 Task: Add an event with the title Second Lunch and Learn: Effective Email Marketing Strategies, date '2024/05/05', time 7:30 AM to 9:30 AMand add a description: Throughout the retreat, teams will engage in a variety of problem-solving activities that are designed to challenge their critical thinking, decision-making, and collaboration skills. These activities will be carefully curated to promote teamwork, innovation, and a growth mindset.Select event color  Banana . Add location for the event as: Ankara, Turkey, logged in from the account softage.8@softage.netand send the event invitation to softage.2@softage.net and softage.3@softage.net. Set a reminder for the event Every weekday(Monday to Friday)
Action: Mouse pressed left at (91, 118)
Screenshot: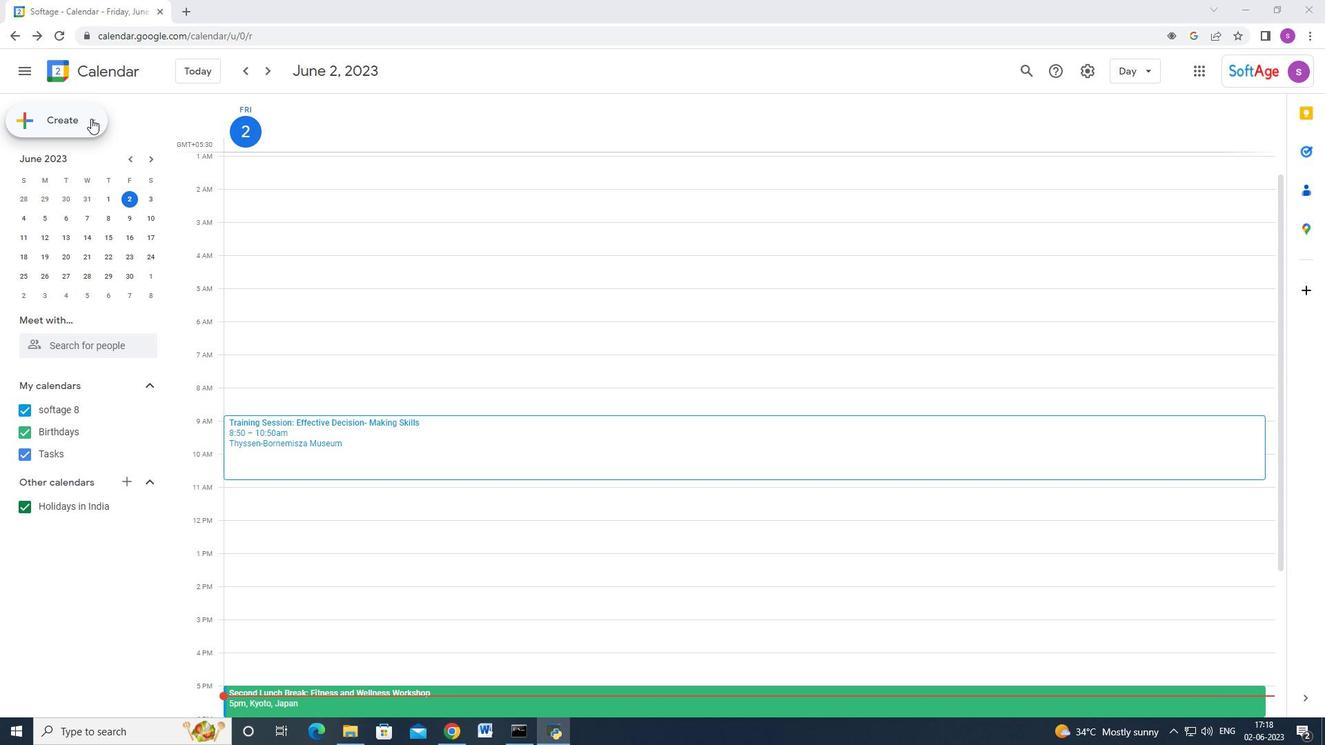 
Action: Mouse moved to (73, 151)
Screenshot: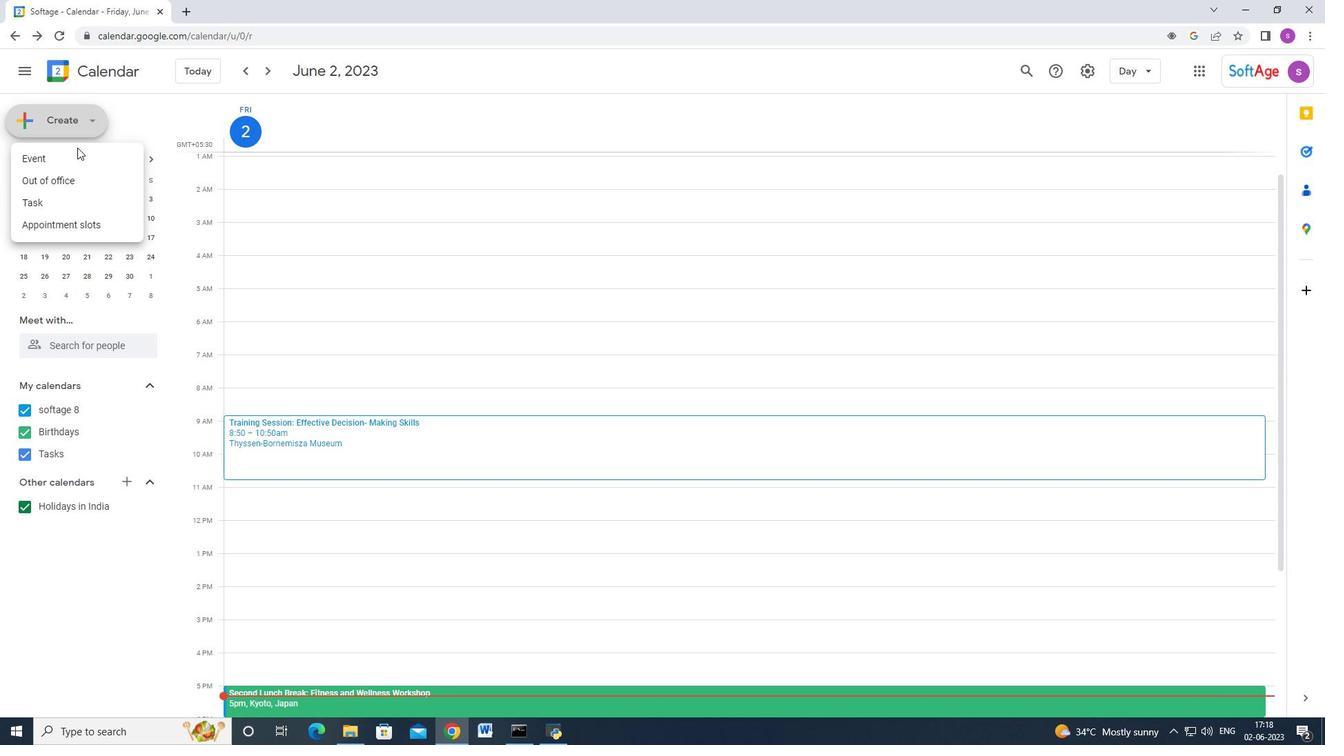 
Action: Mouse pressed left at (73, 151)
Screenshot: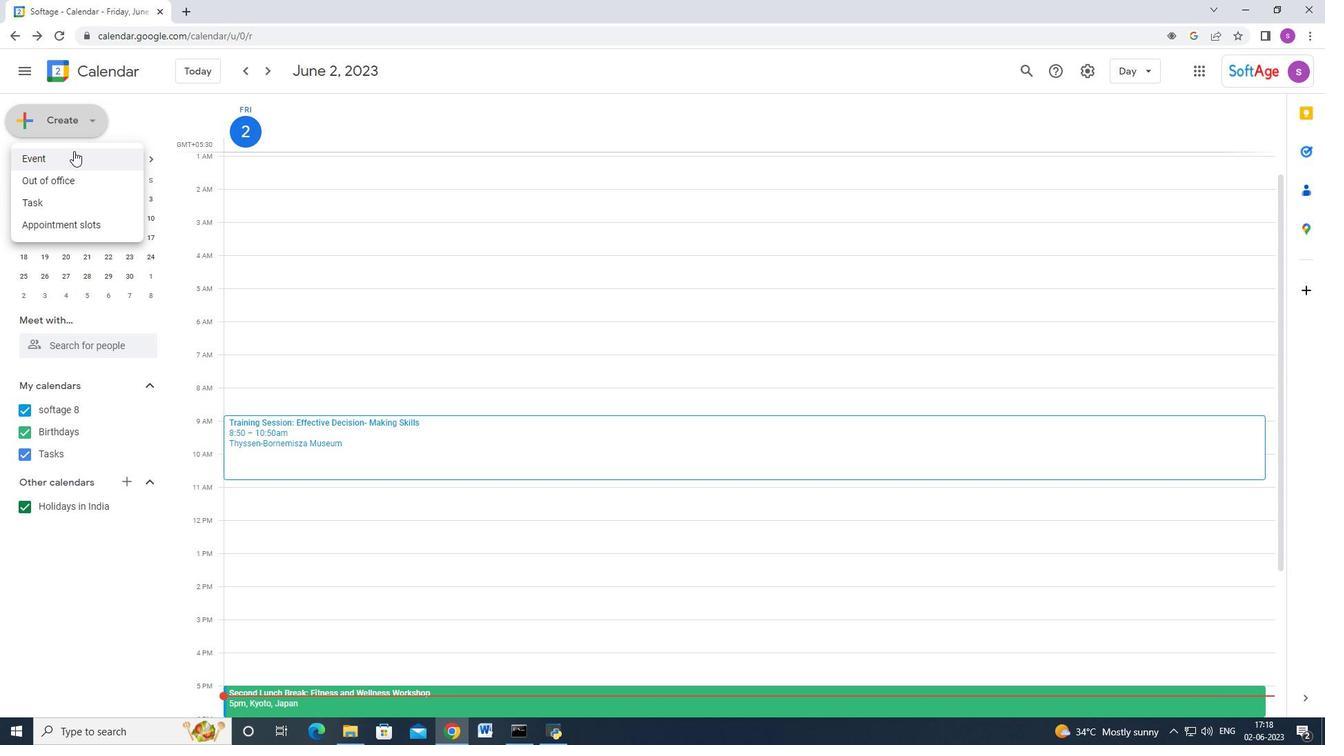 
Action: Mouse moved to (703, 398)
Screenshot: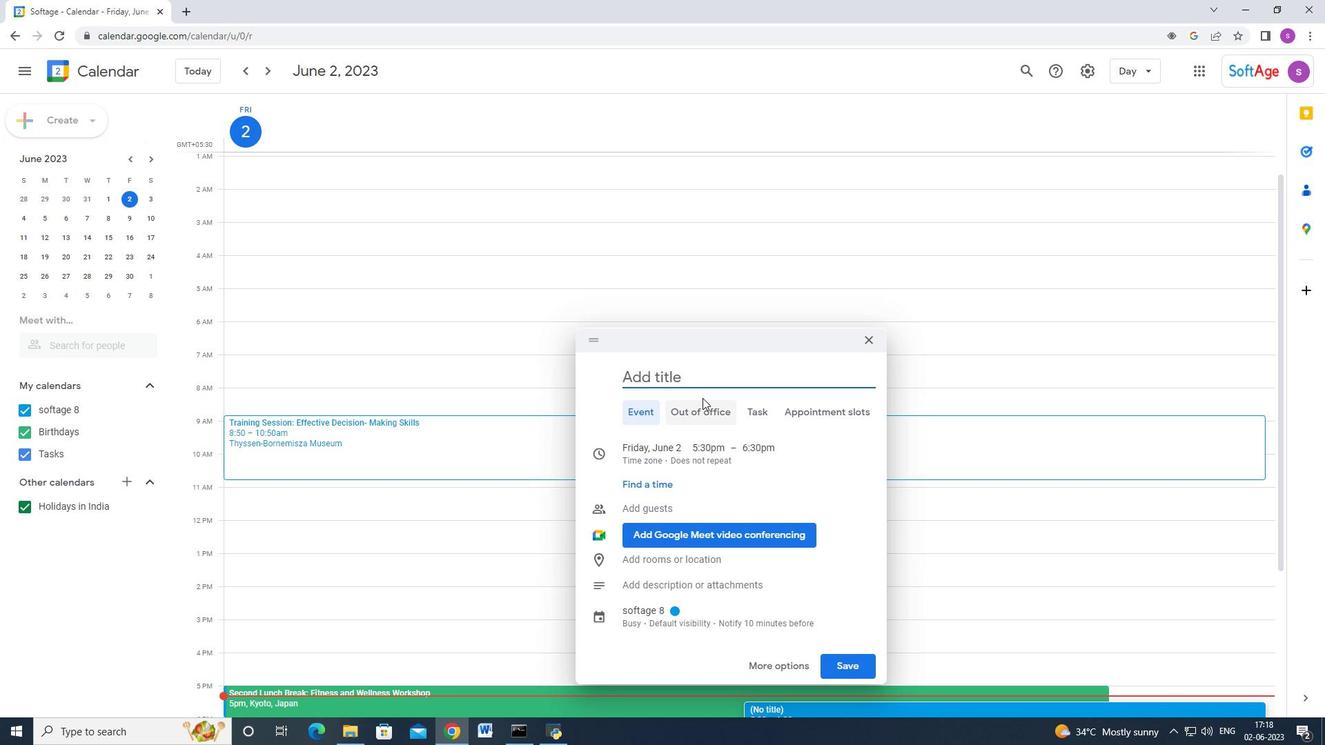 
Action: Key pressed <Key.shift_r>Second<Key.space><Key.shift>Lunch<Key.space>and<Key.space><Key.shift>Learn<Key.space><Key.shift><Key.backspace><Key.shift>:<Key.space><Key.shift_r>Effective<Key.space><Key.shift_r>Email<Key.space><Key.shift>Marketing<Key.space>s<Key.backspace><Key.shift_r>Strategies
Screenshot: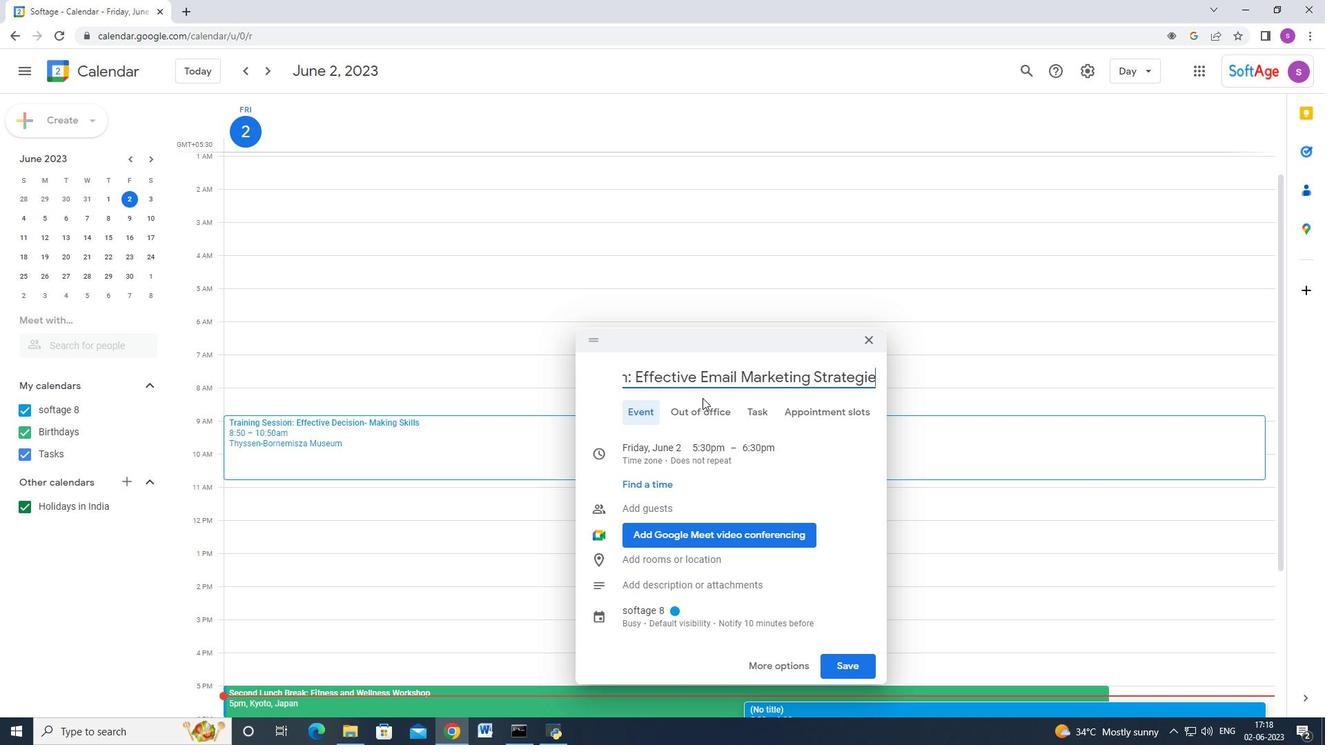 
Action: Mouse moved to (779, 669)
Screenshot: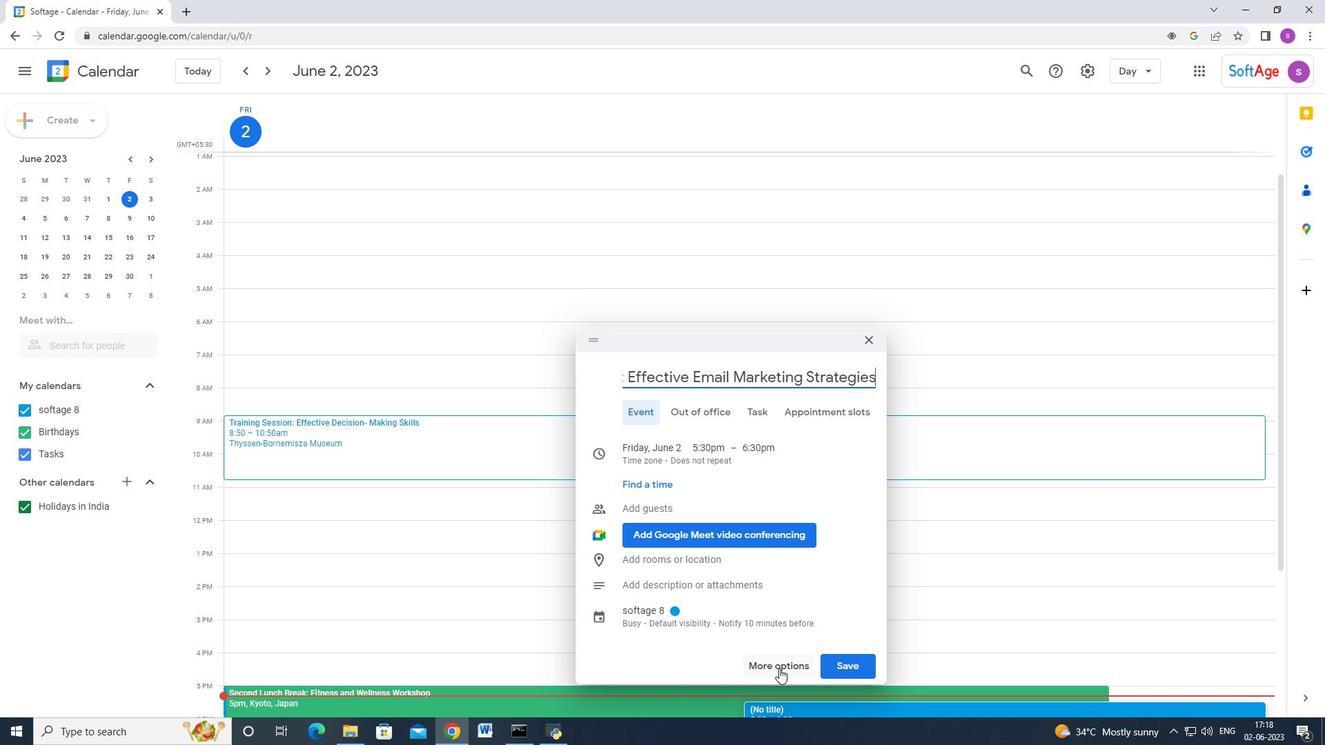 
Action: Mouse pressed left at (779, 669)
Screenshot: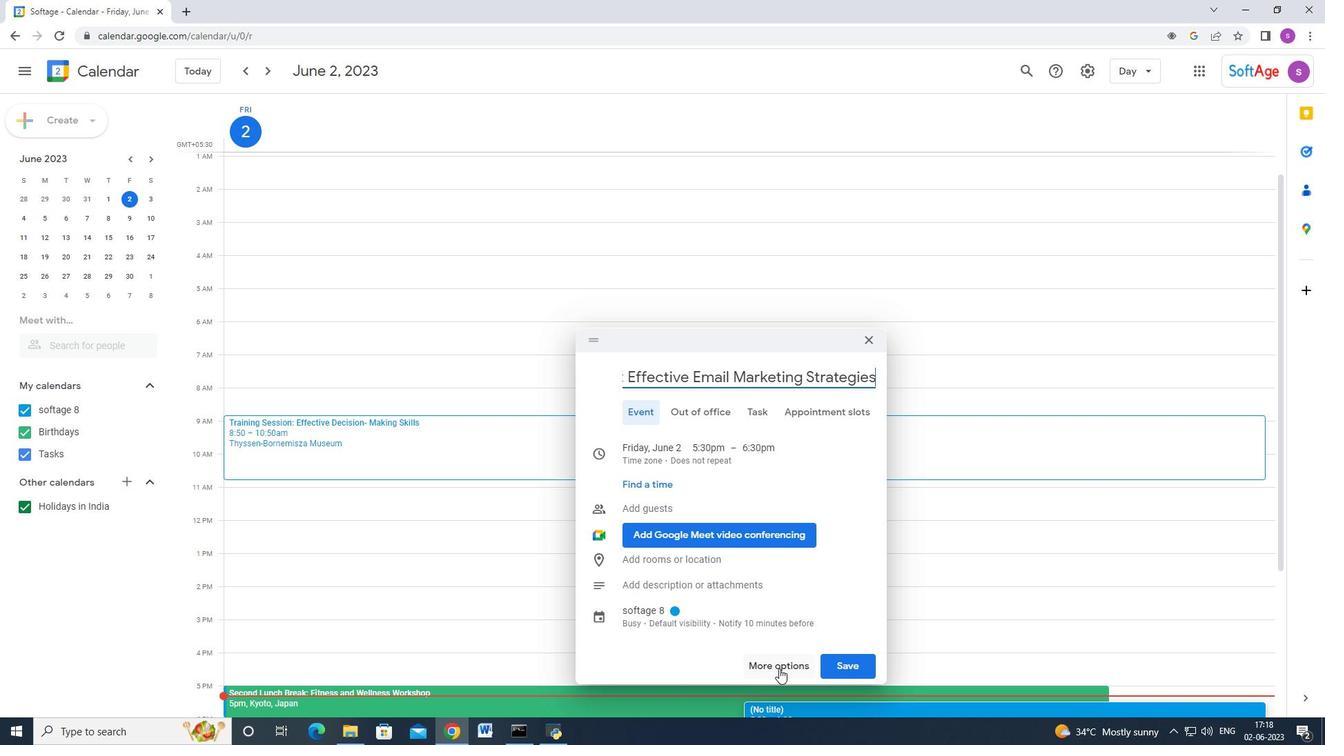 
Action: Mouse moved to (95, 125)
Screenshot: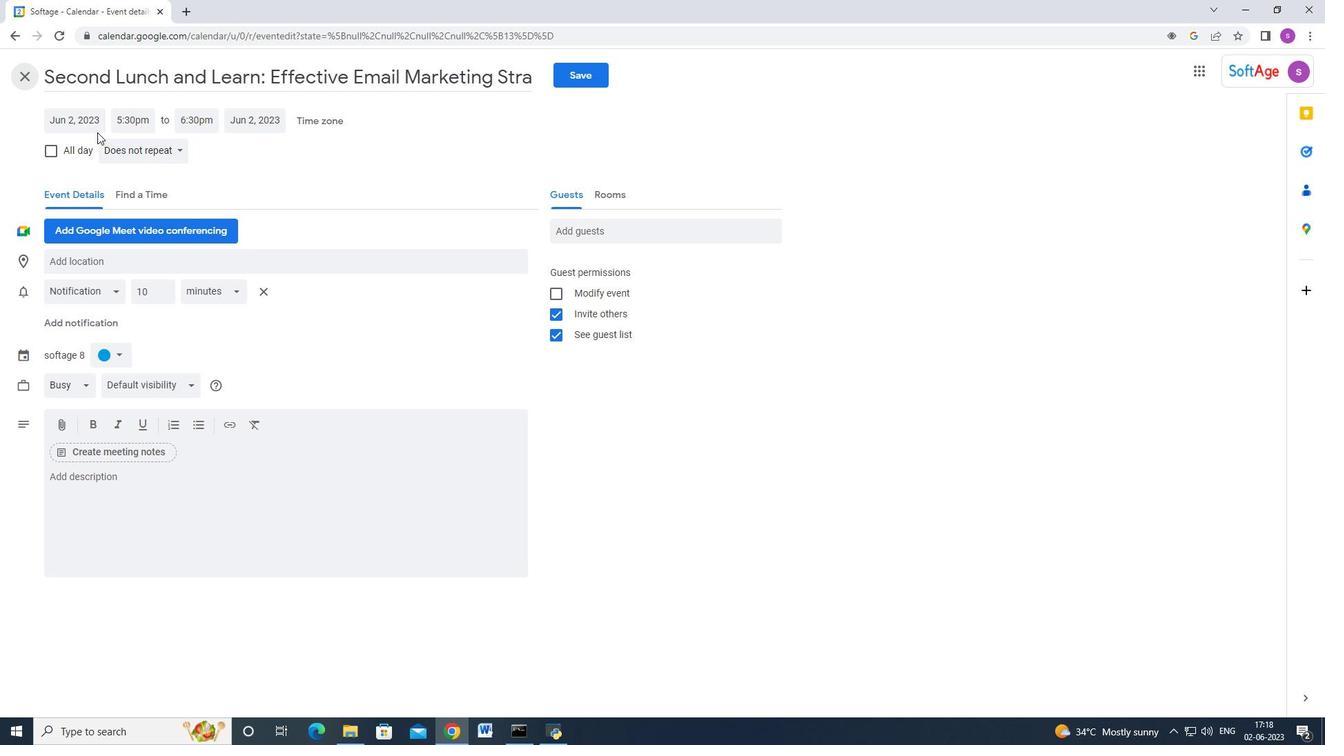 
Action: Mouse pressed left at (95, 125)
Screenshot: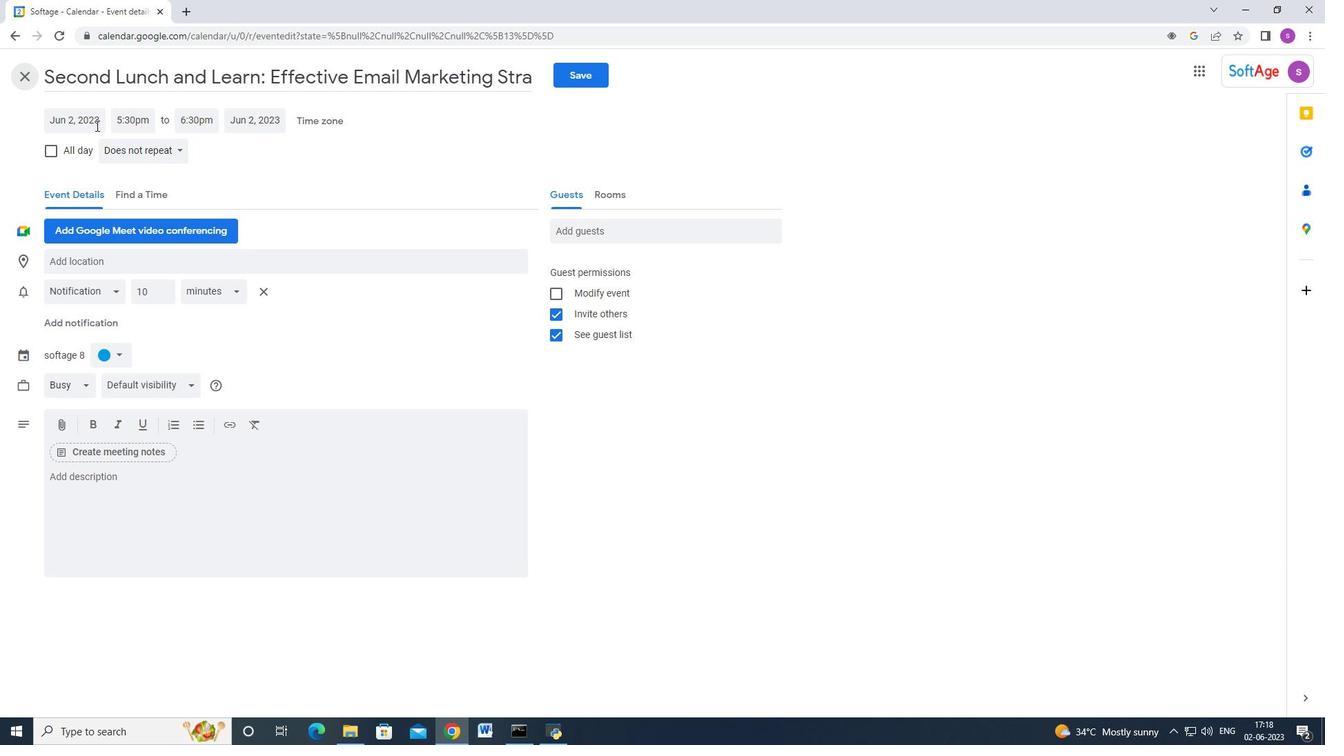 
Action: Mouse pressed left at (95, 125)
Screenshot: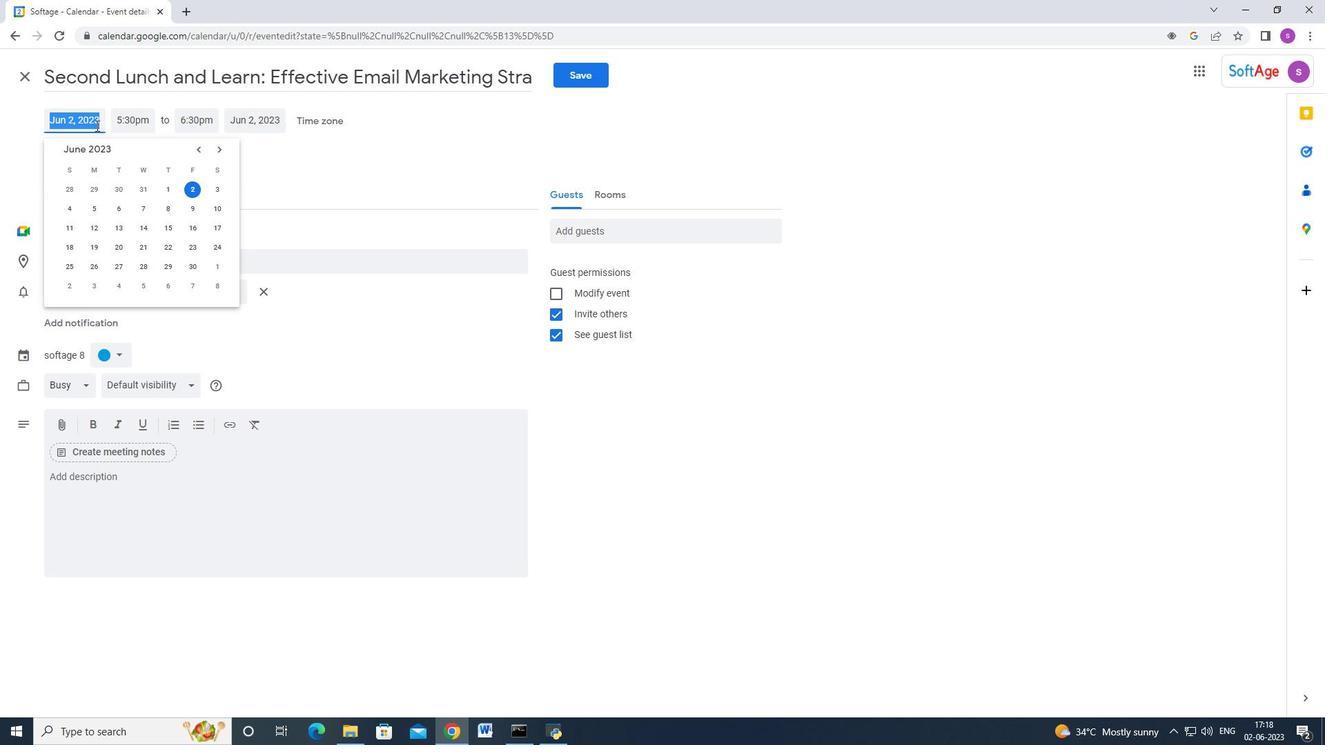 
Action: Mouse moved to (218, 148)
Screenshot: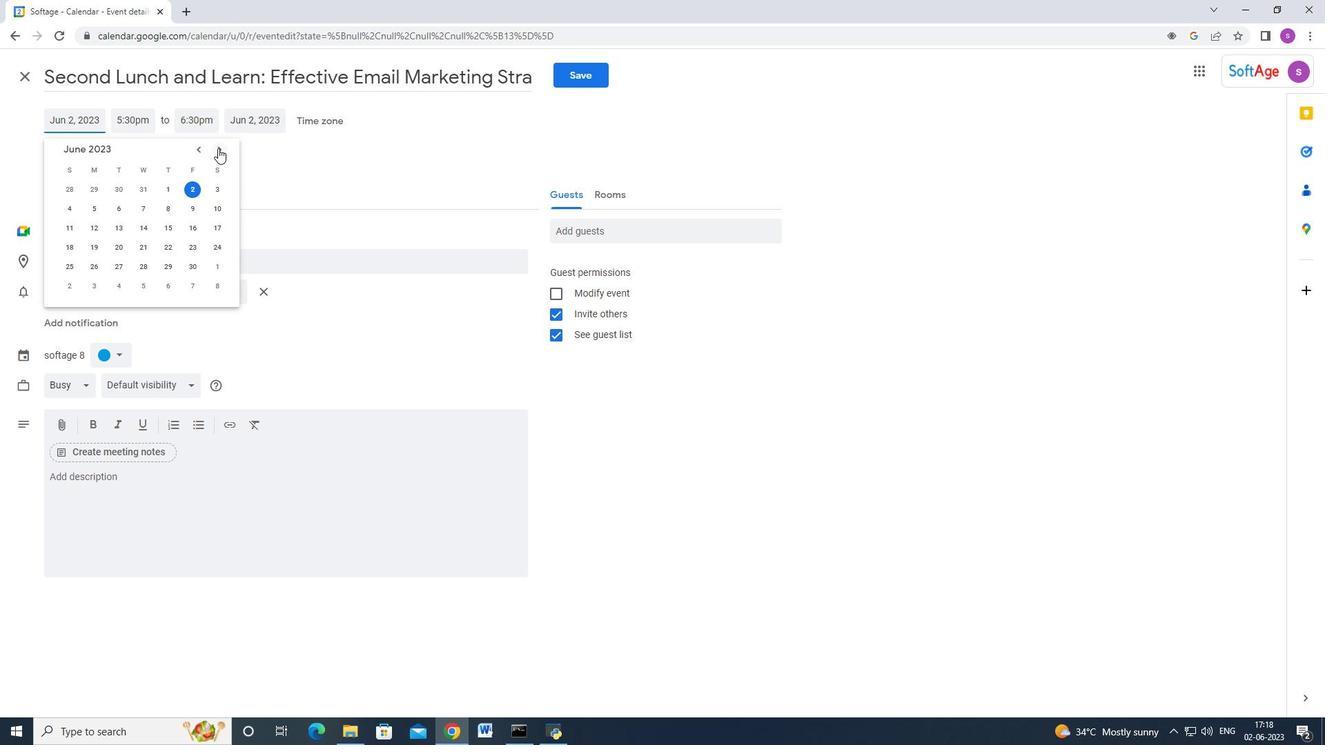 
Action: Mouse pressed left at (218, 148)
Screenshot: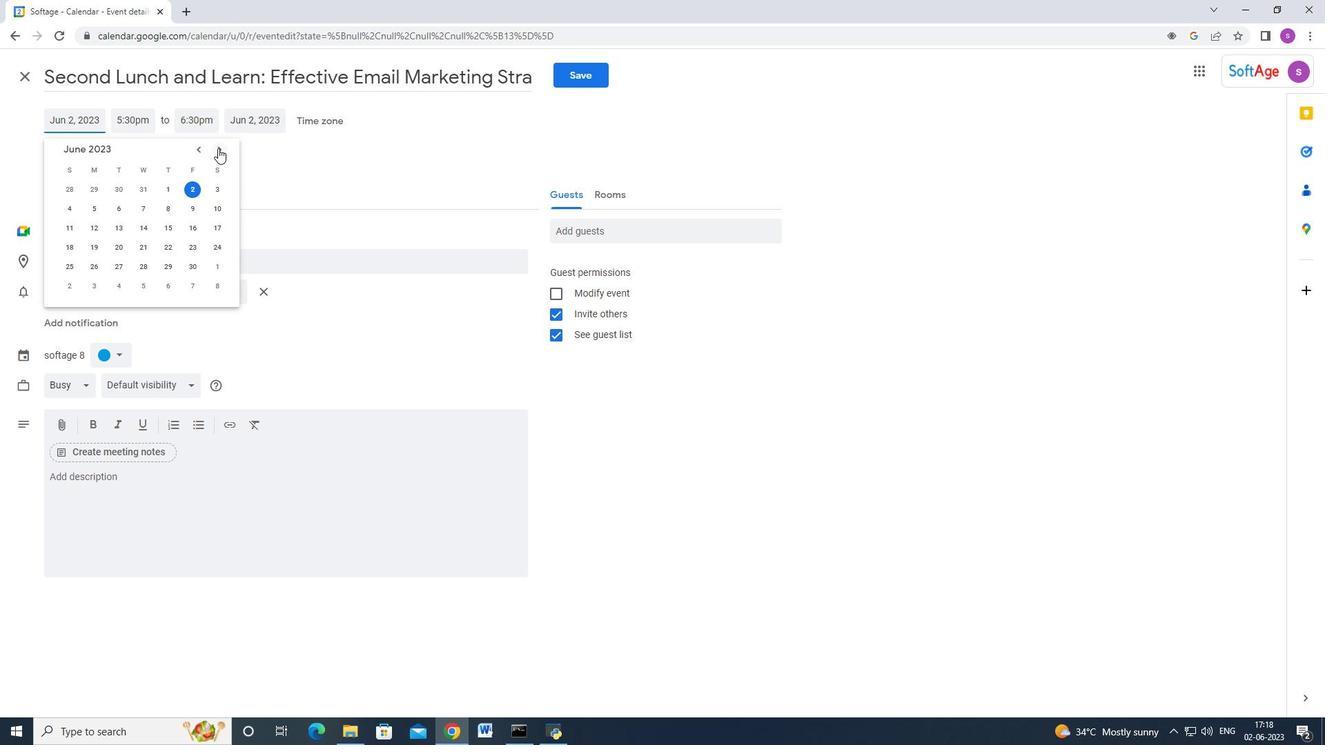
Action: Mouse pressed left at (218, 148)
Screenshot: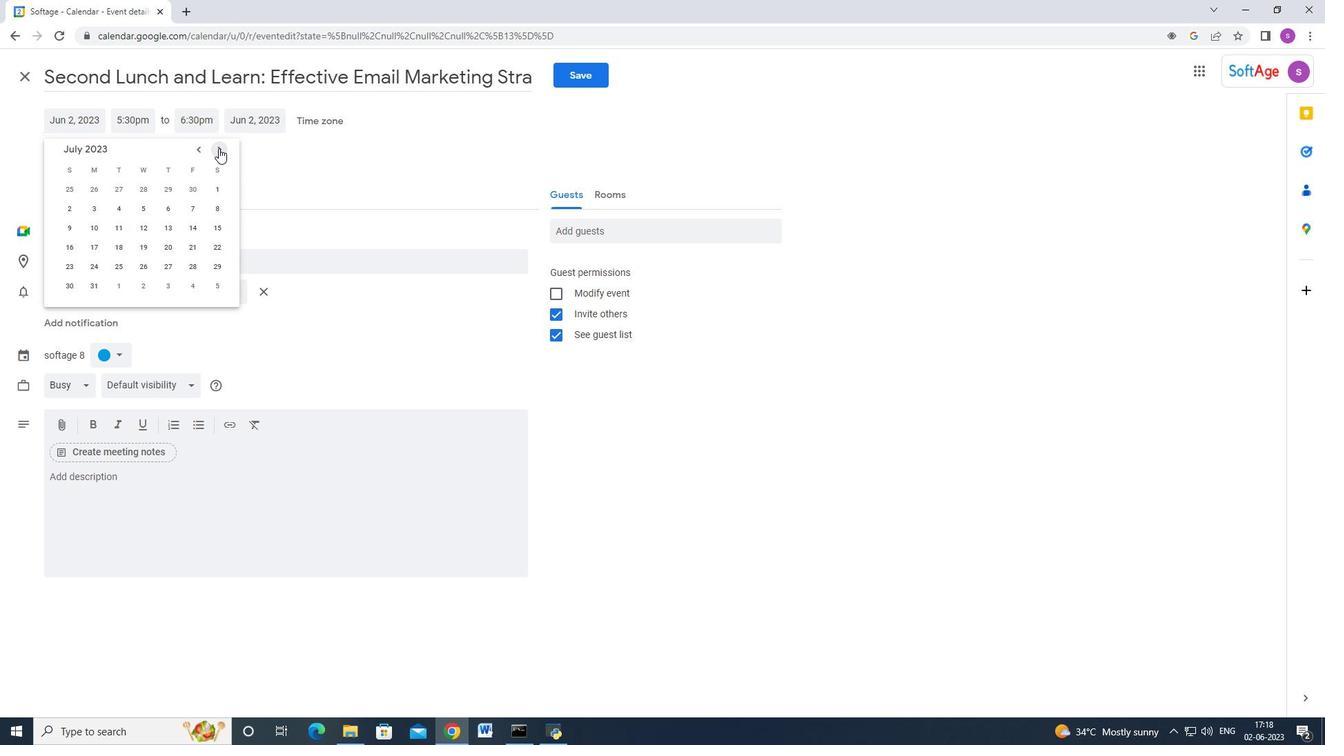 
Action: Mouse moved to (219, 148)
Screenshot: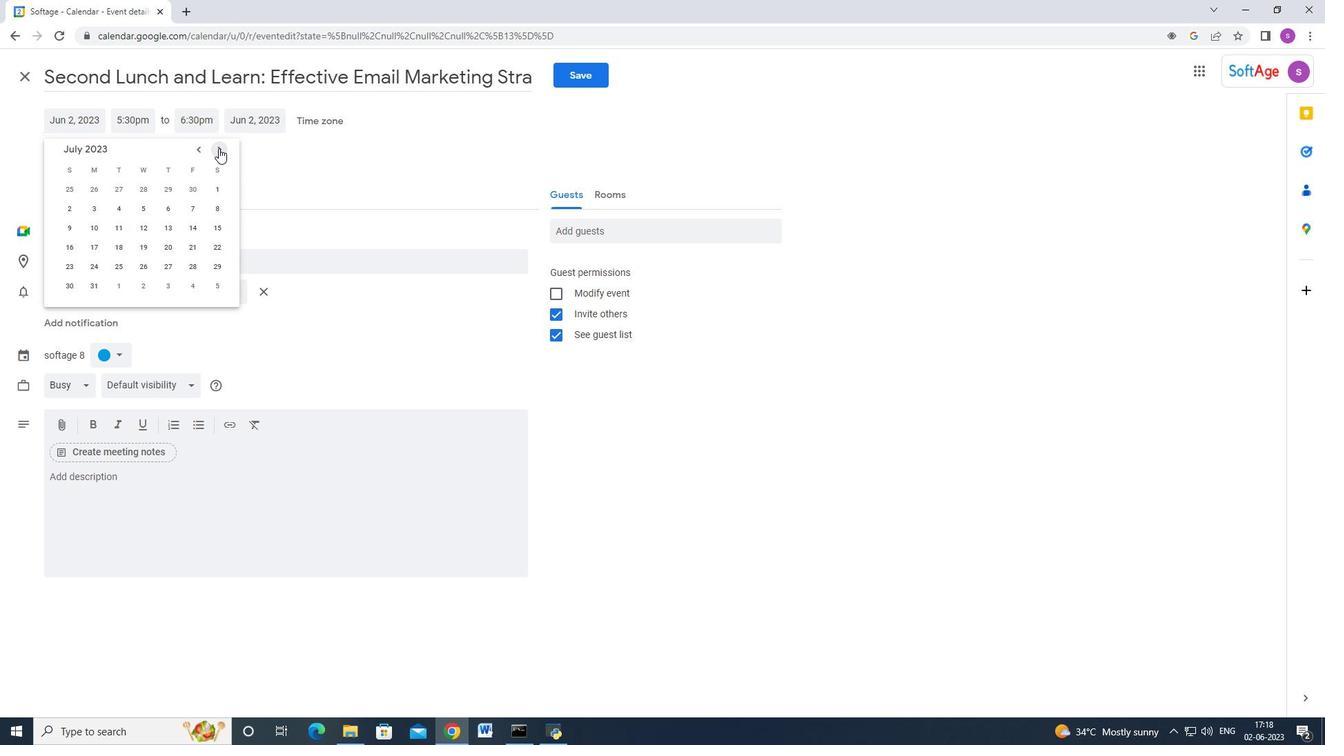 
Action: Mouse pressed left at (219, 148)
Screenshot: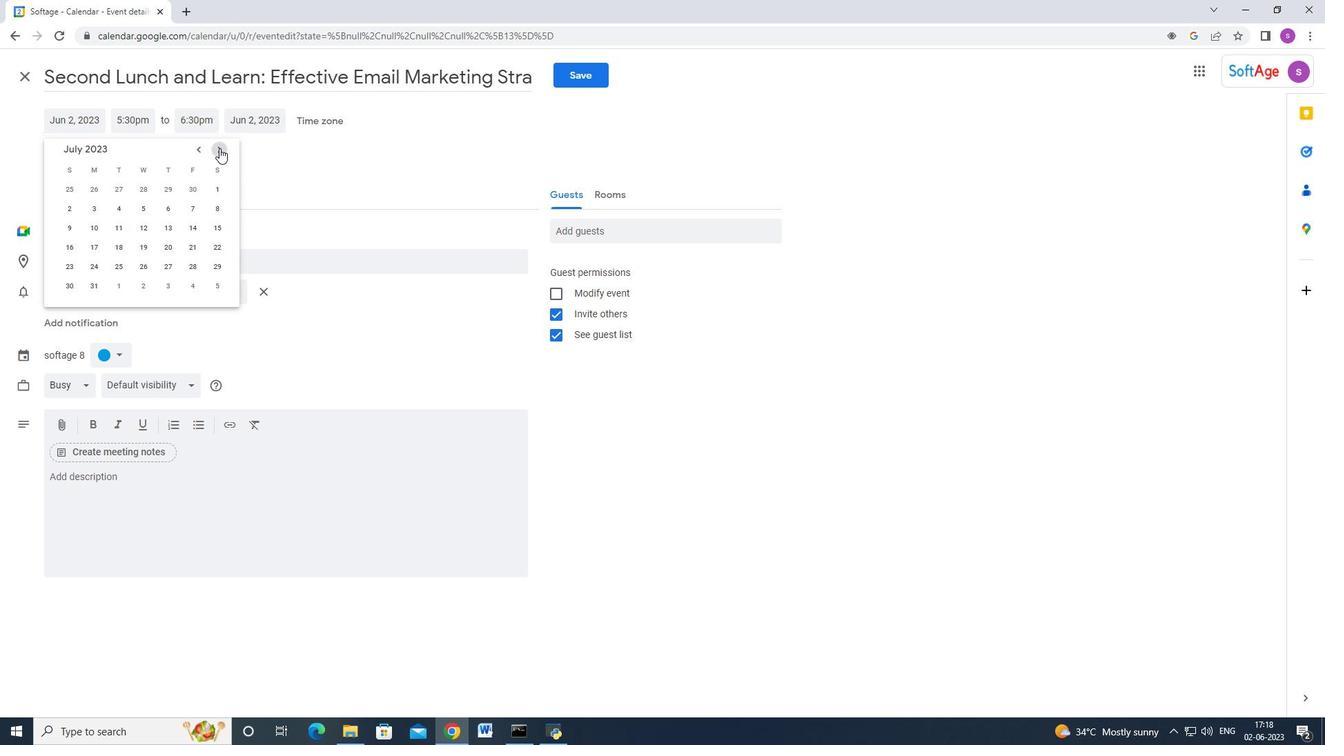 
Action: Mouse pressed left at (219, 148)
Screenshot: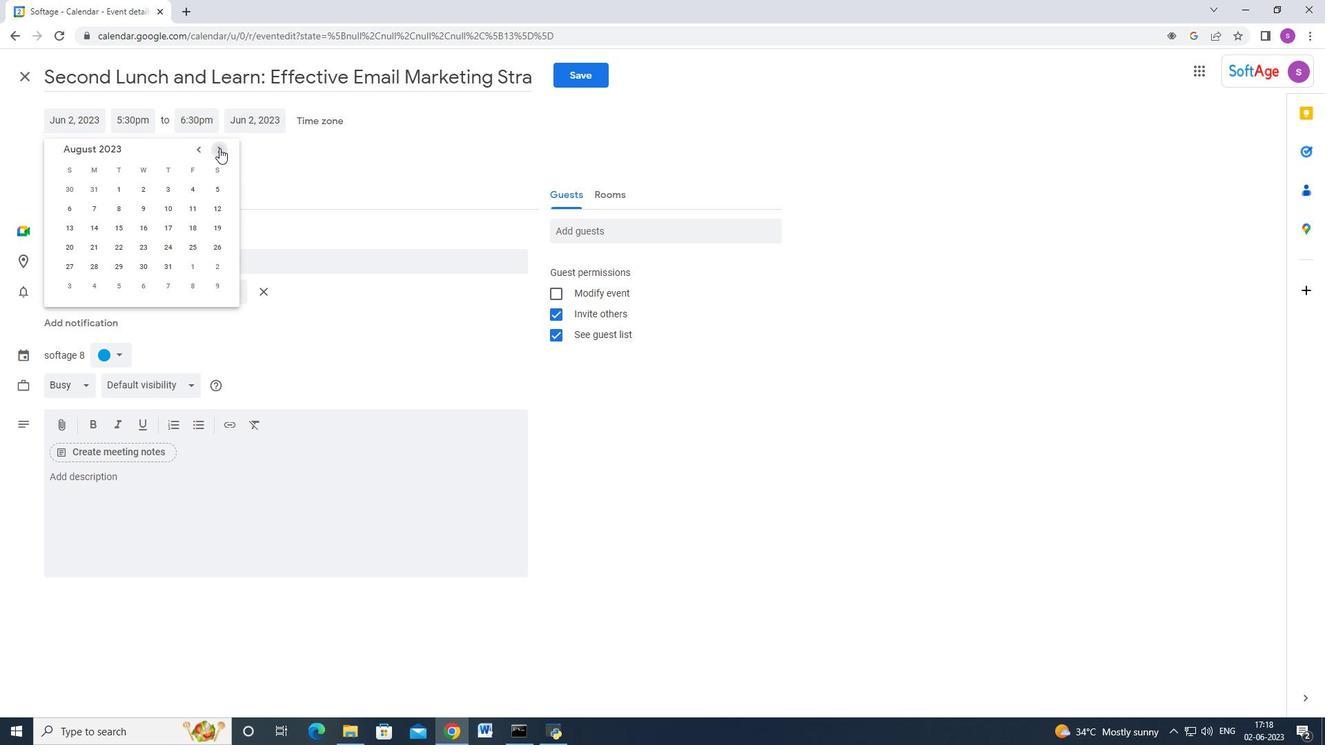 
Action: Mouse pressed left at (219, 148)
Screenshot: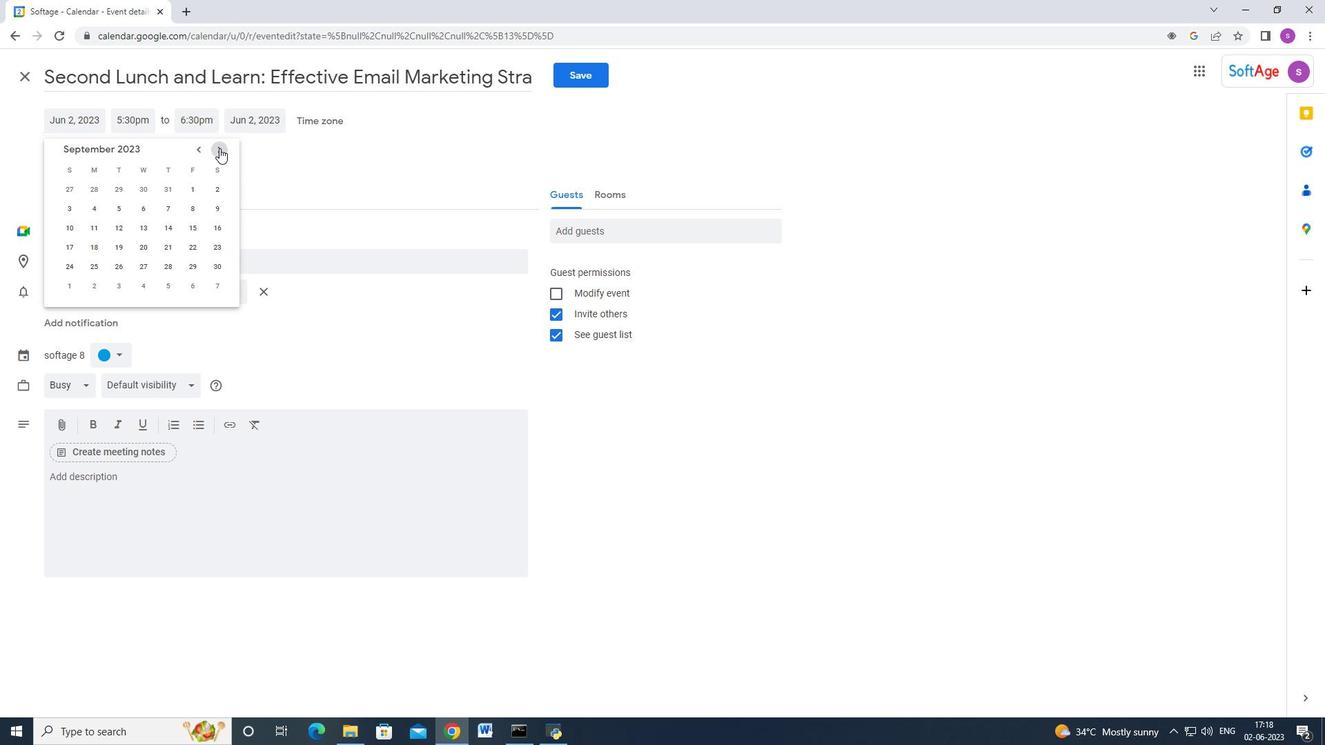 
Action: Mouse pressed left at (219, 148)
Screenshot: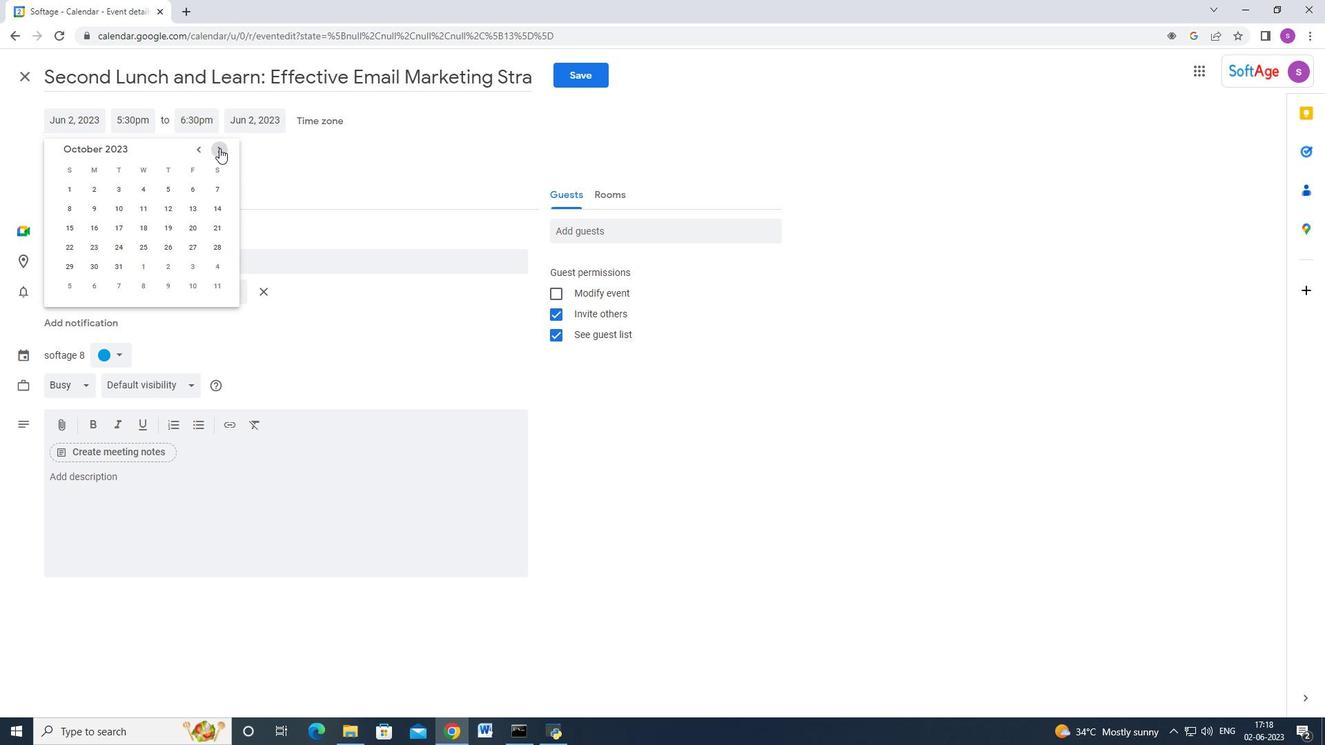 
Action: Mouse pressed left at (219, 148)
Screenshot: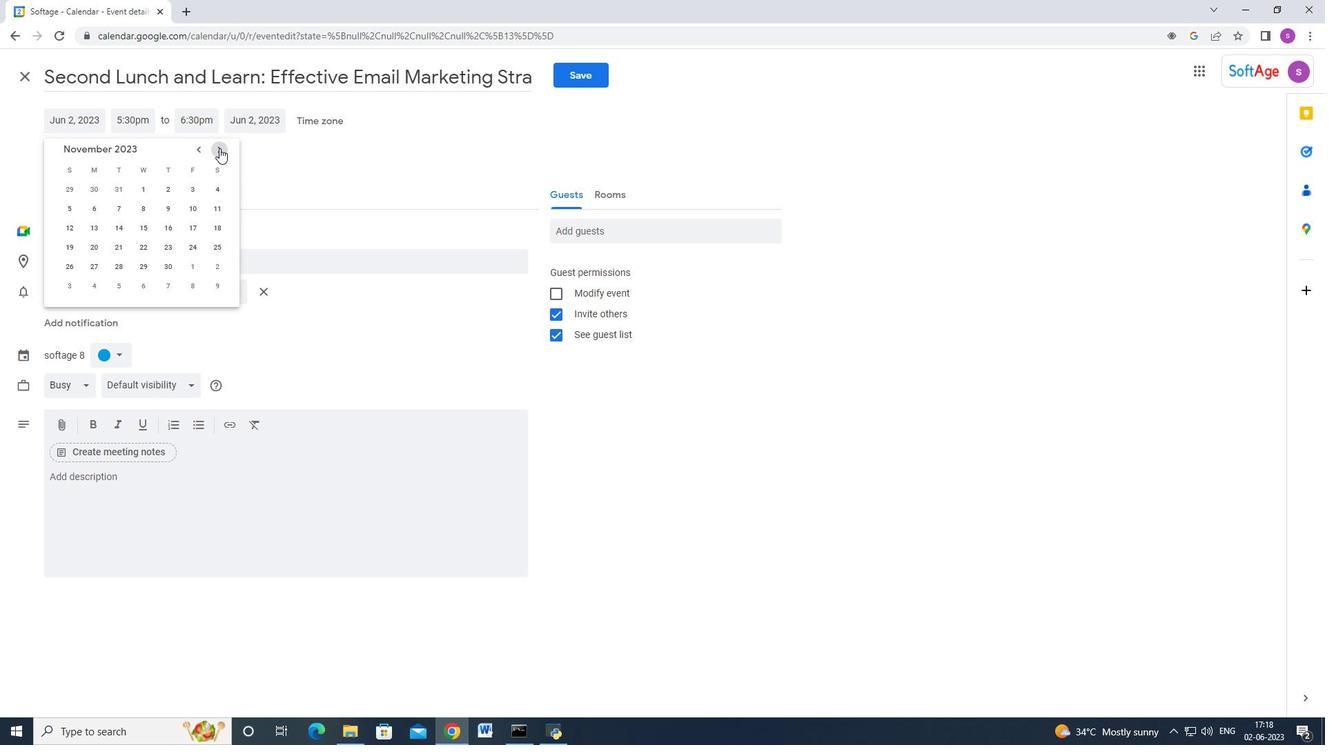 
Action: Mouse pressed left at (219, 148)
Screenshot: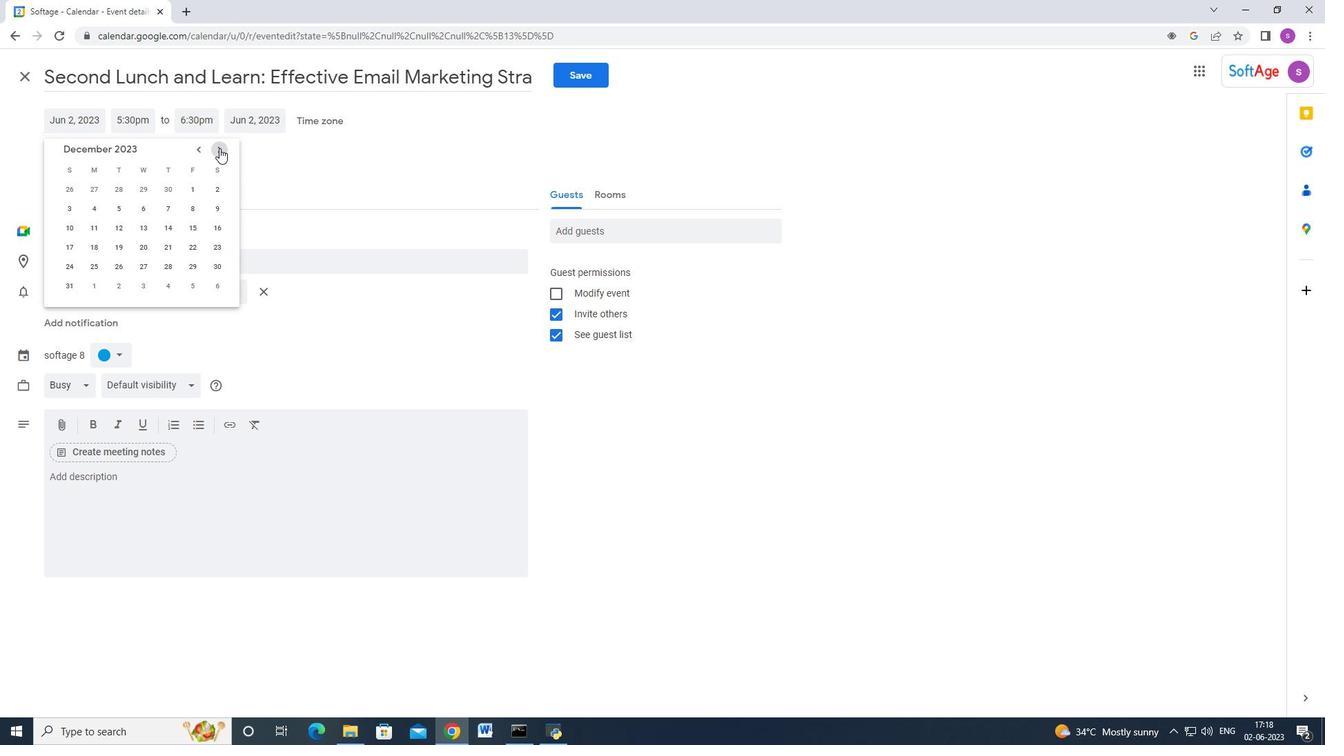 
Action: Mouse pressed left at (219, 148)
Screenshot: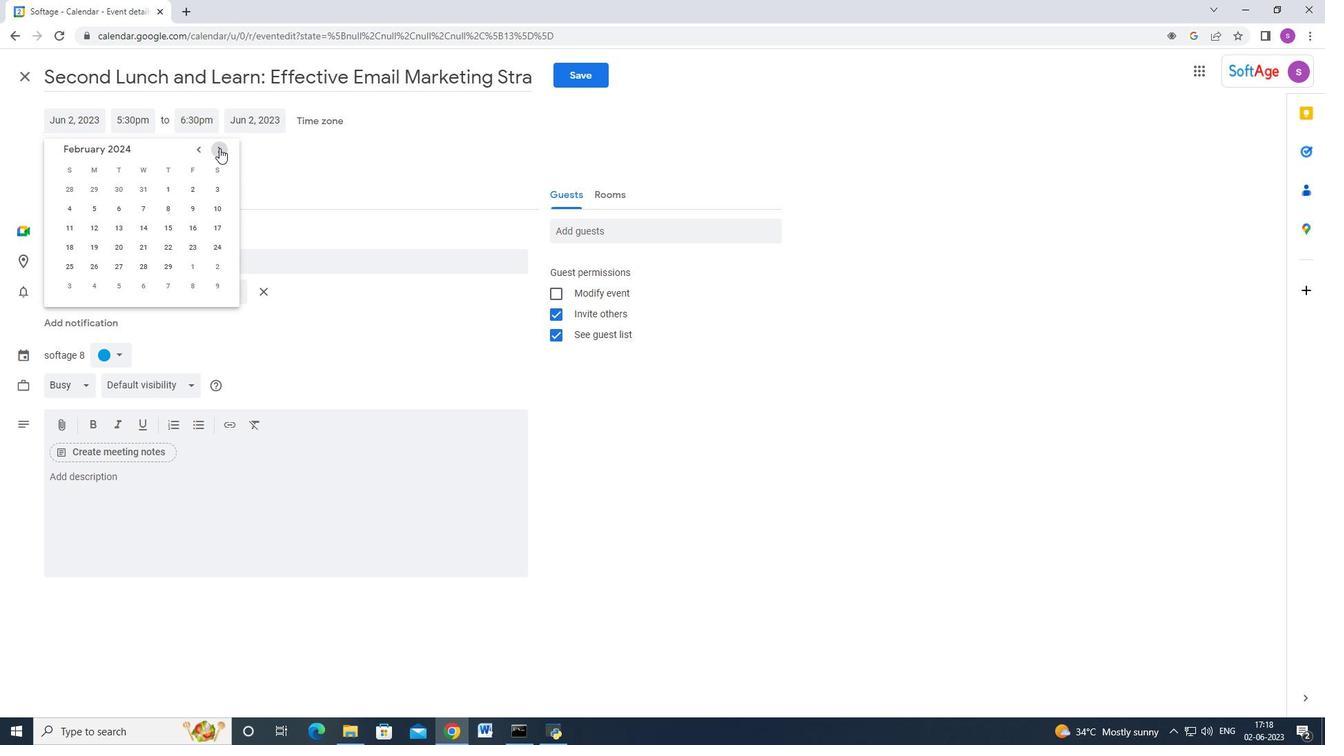 
Action: Mouse pressed left at (219, 148)
Screenshot: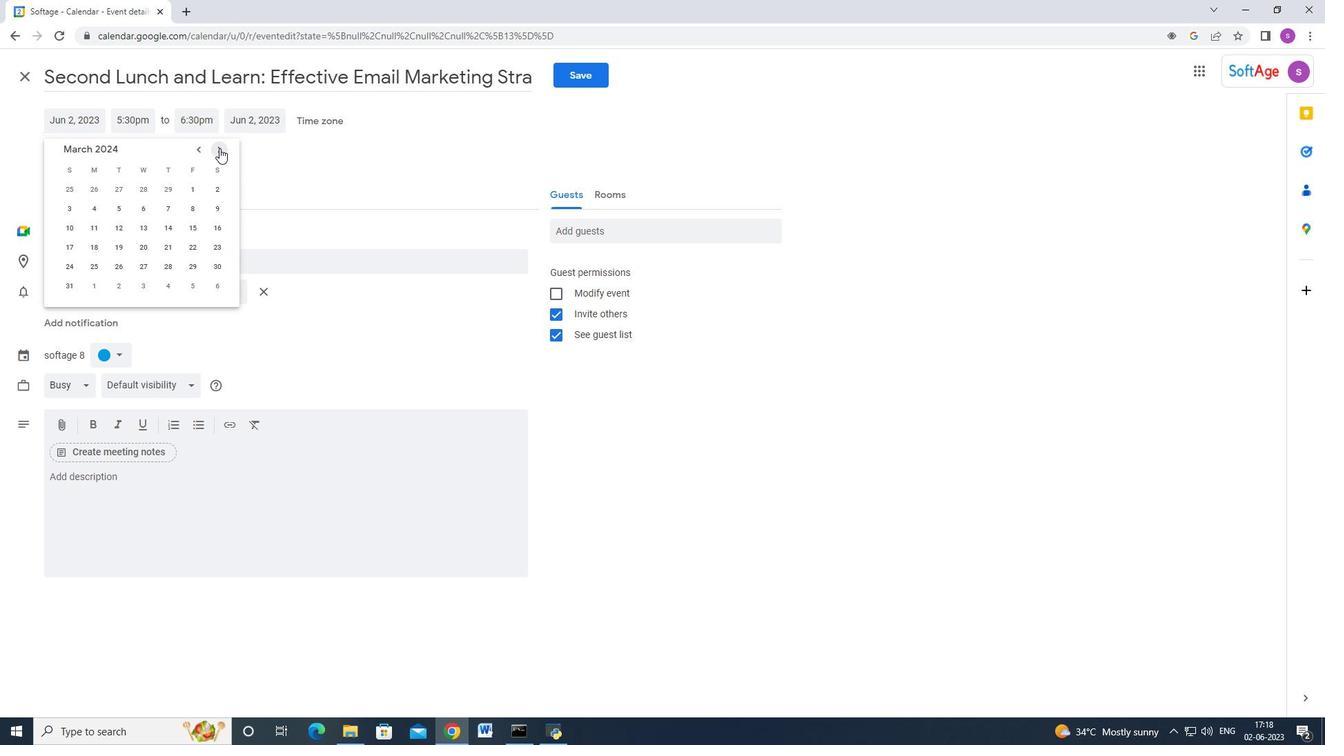 
Action: Mouse pressed left at (219, 148)
Screenshot: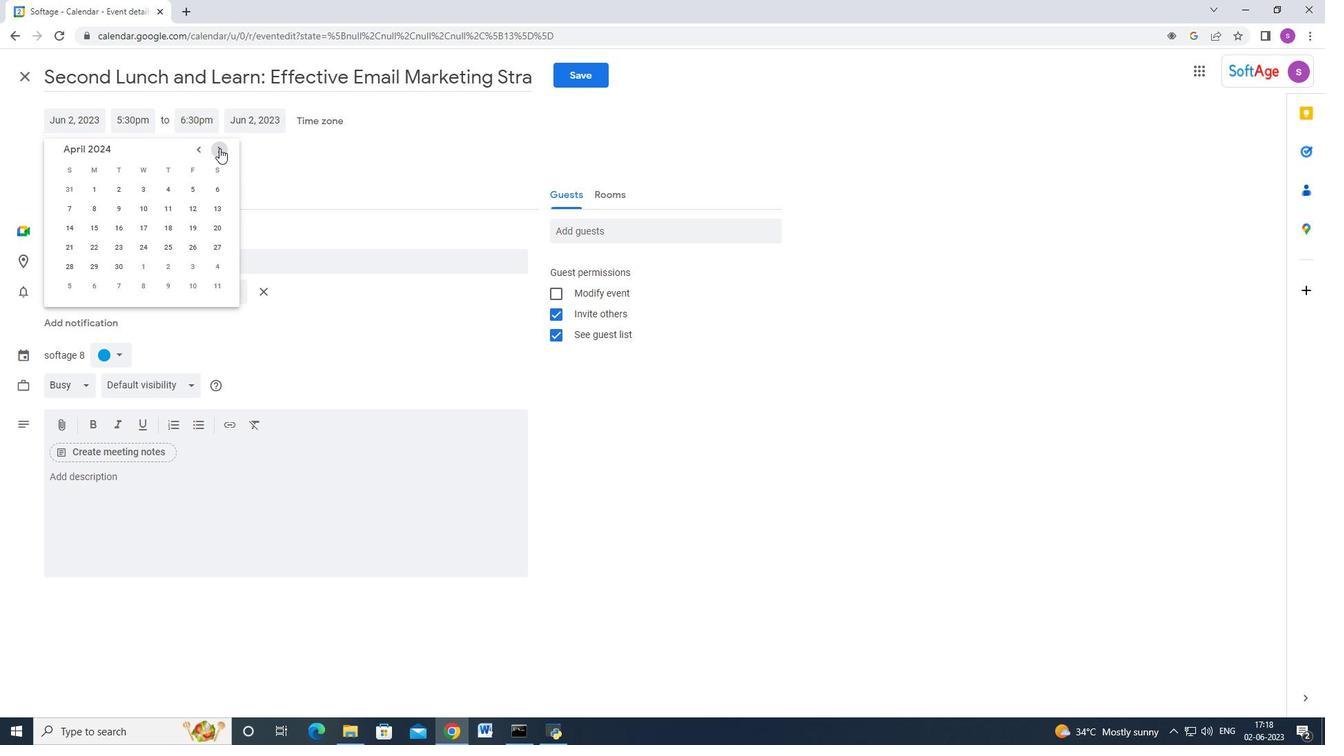 
Action: Mouse moved to (66, 205)
Screenshot: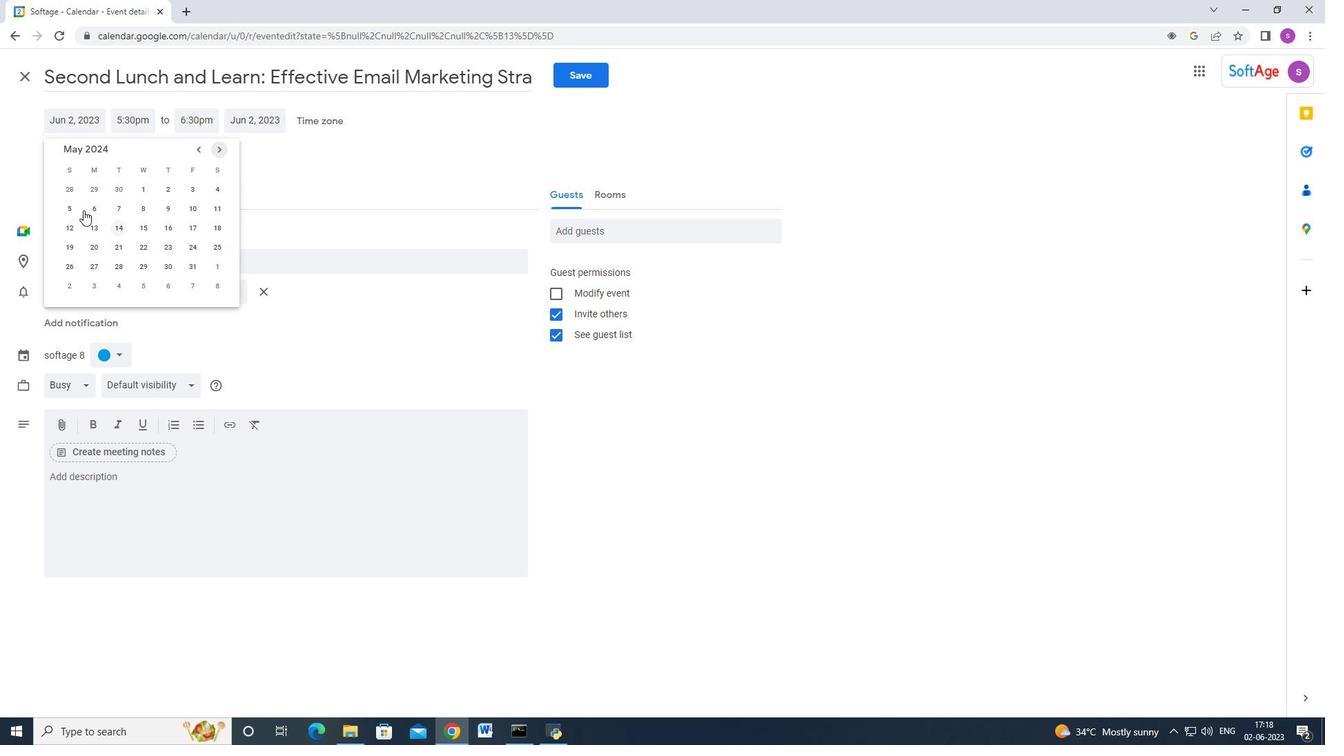 
Action: Mouse pressed left at (66, 205)
Screenshot: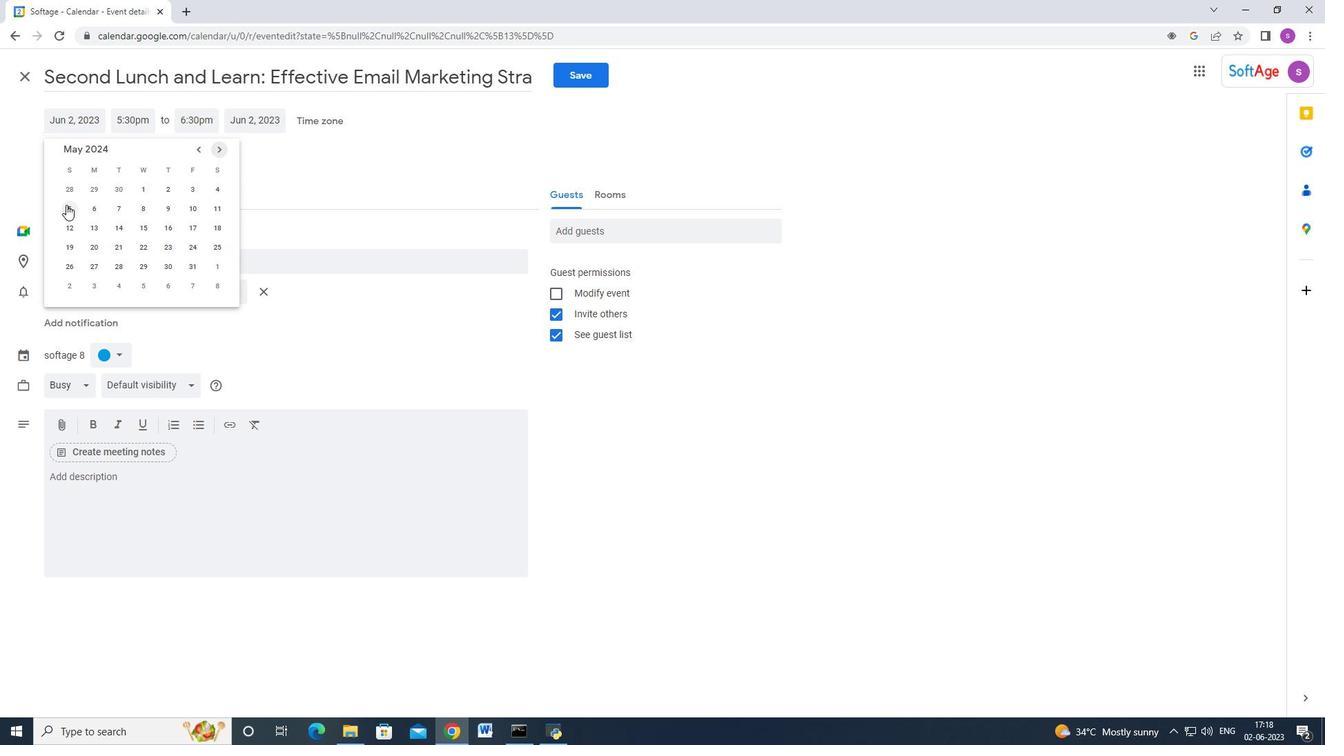 
Action: Mouse moved to (139, 125)
Screenshot: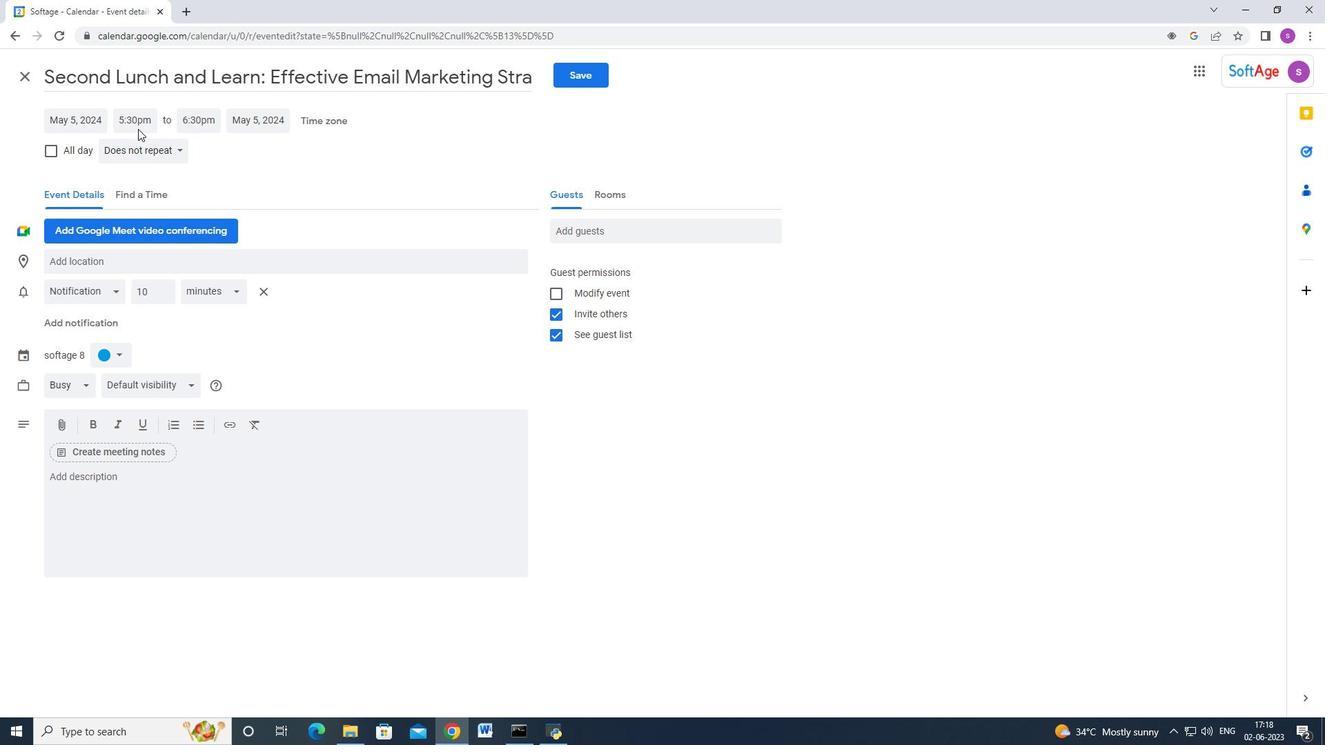 
Action: Mouse pressed left at (139, 125)
Screenshot: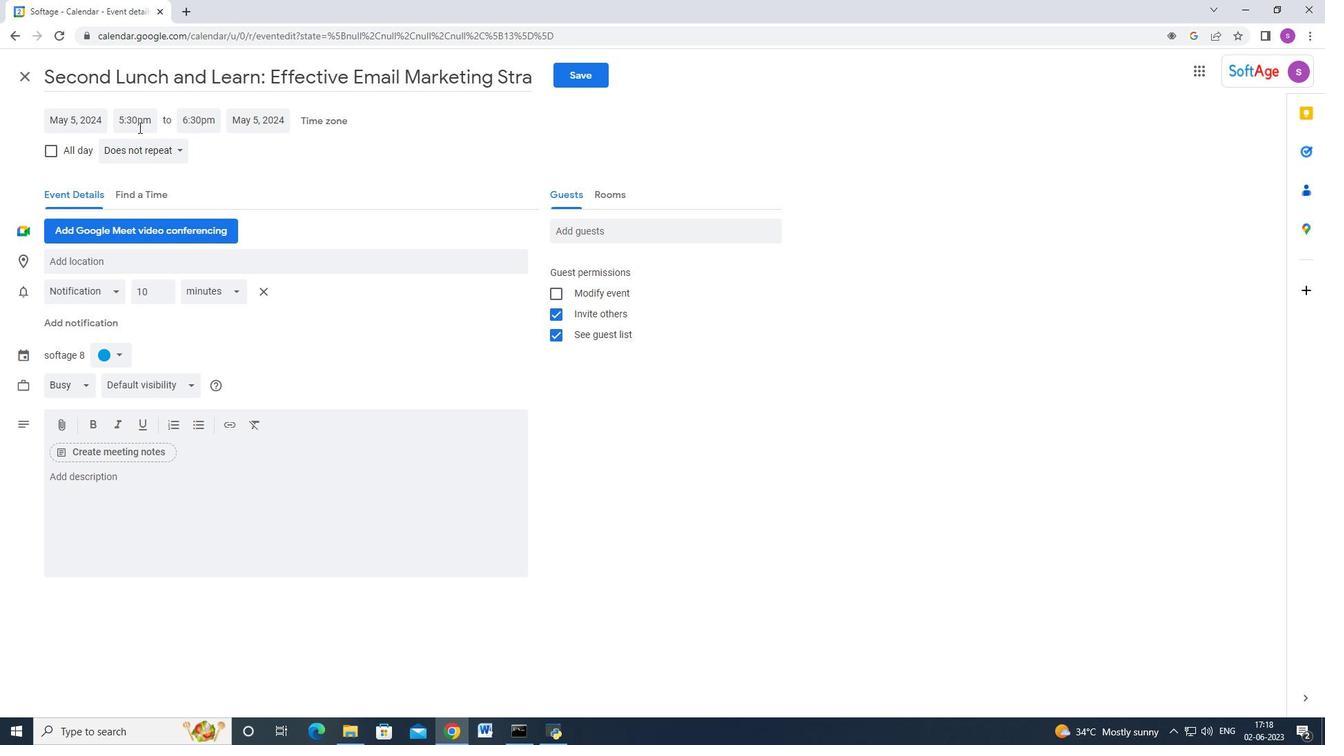 
Action: Key pressed 7<Key.shift>:30am<Key.enter>
Screenshot: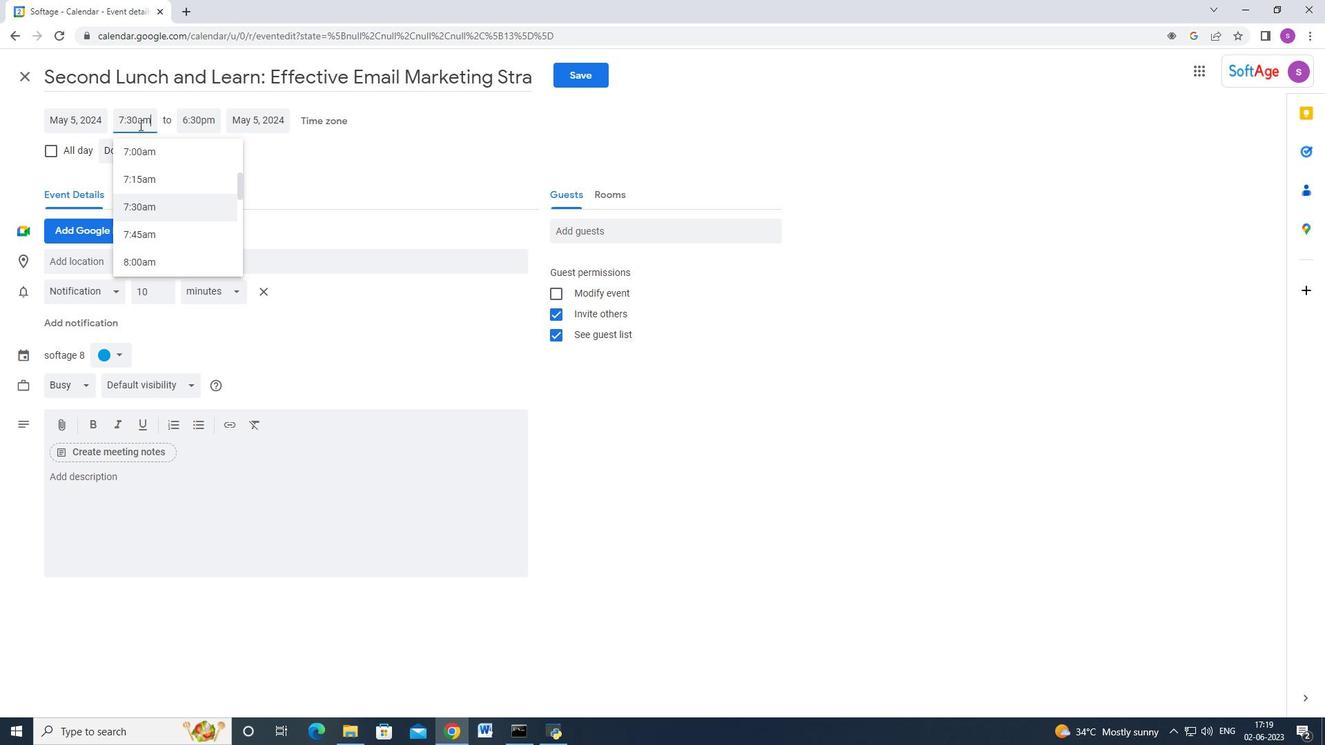 
Action: Mouse moved to (188, 113)
Screenshot: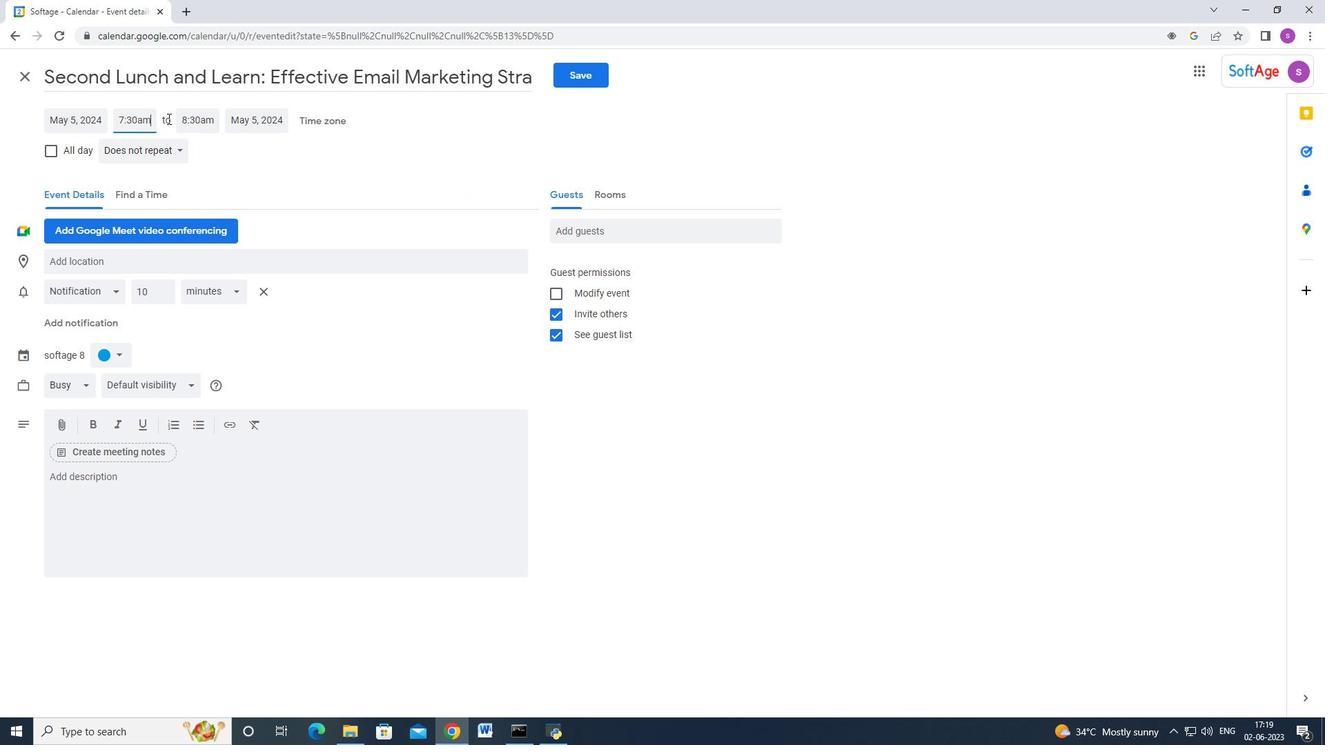 
Action: Mouse pressed left at (188, 113)
Screenshot: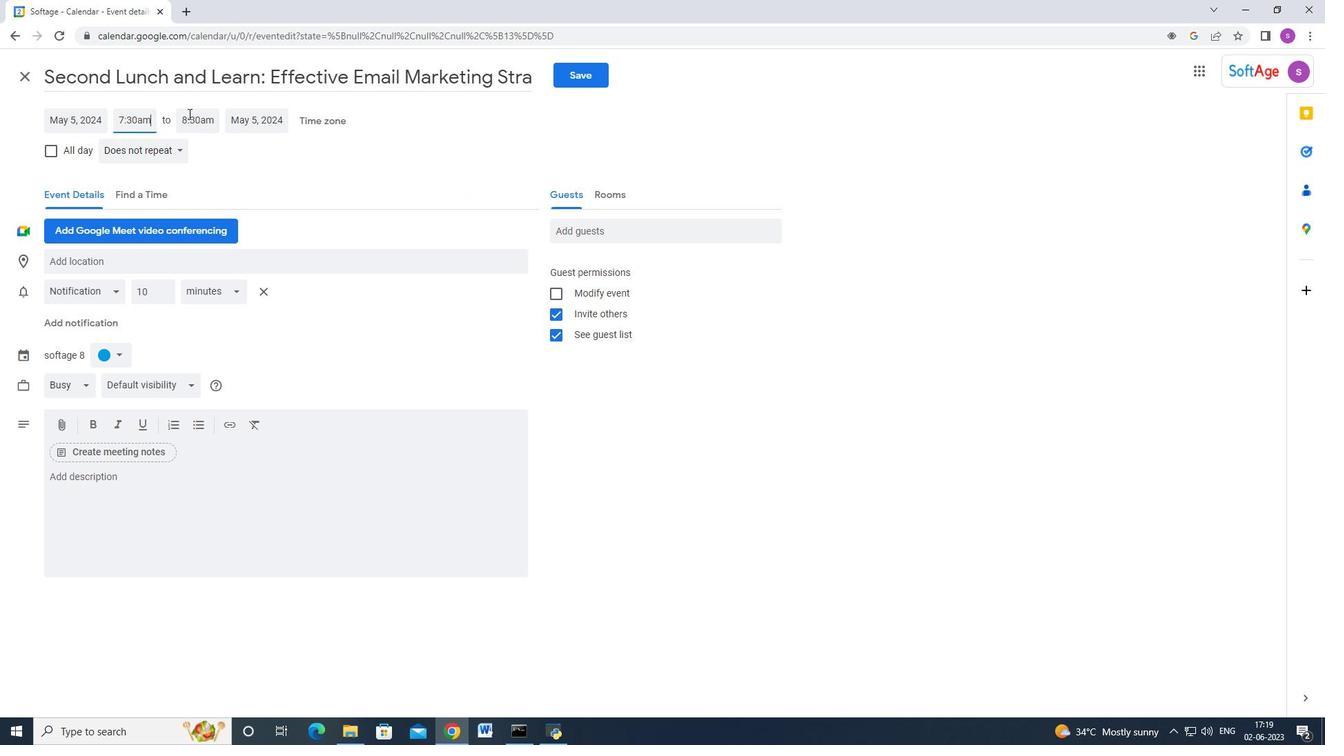 
Action: Key pressed 9<Key.shift>:30am<Key.enter>
Screenshot: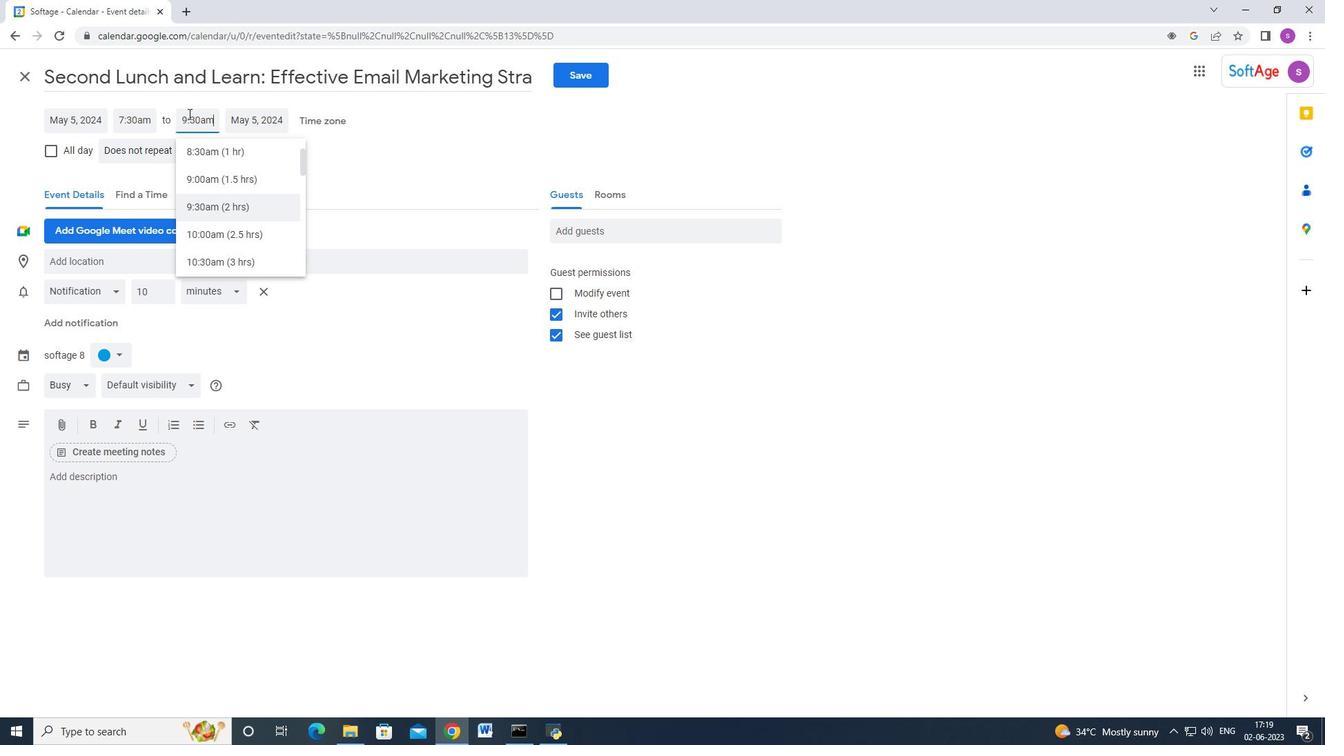 
Action: Mouse moved to (165, 488)
Screenshot: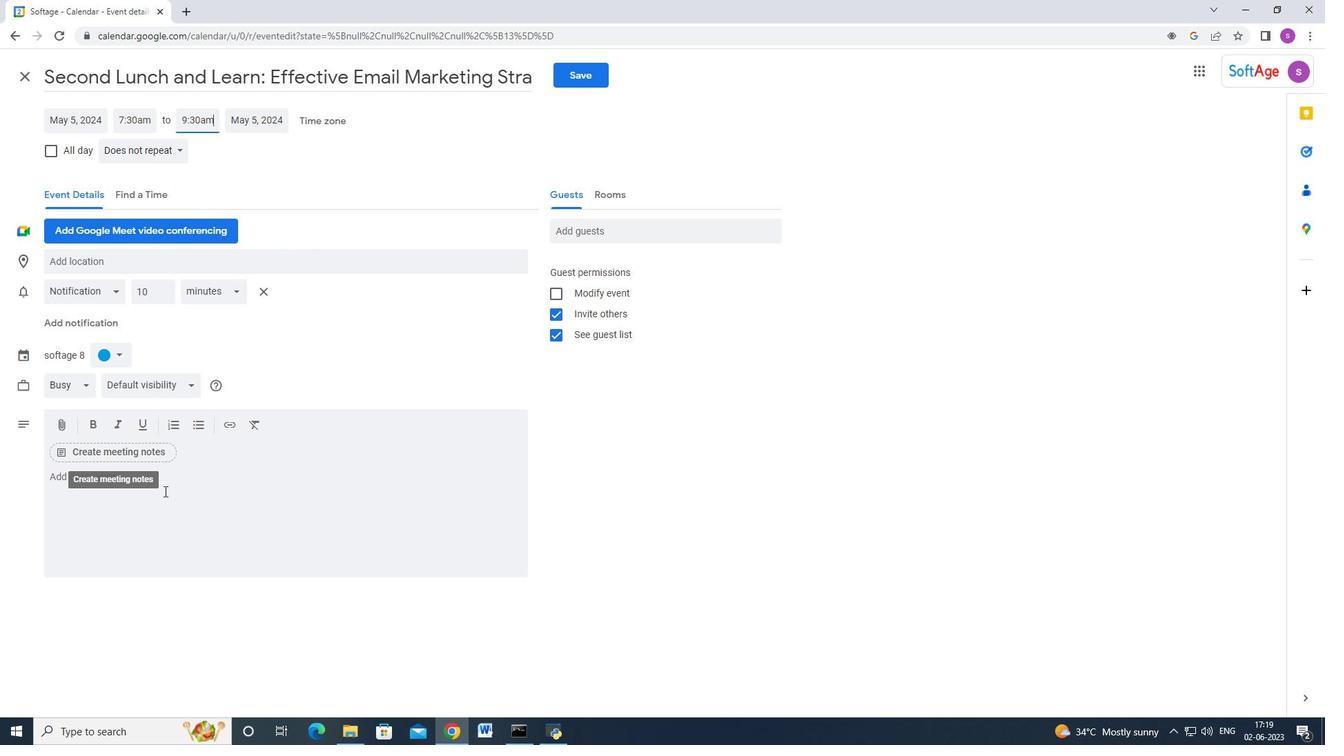 
Action: Mouse pressed left at (165, 488)
Screenshot: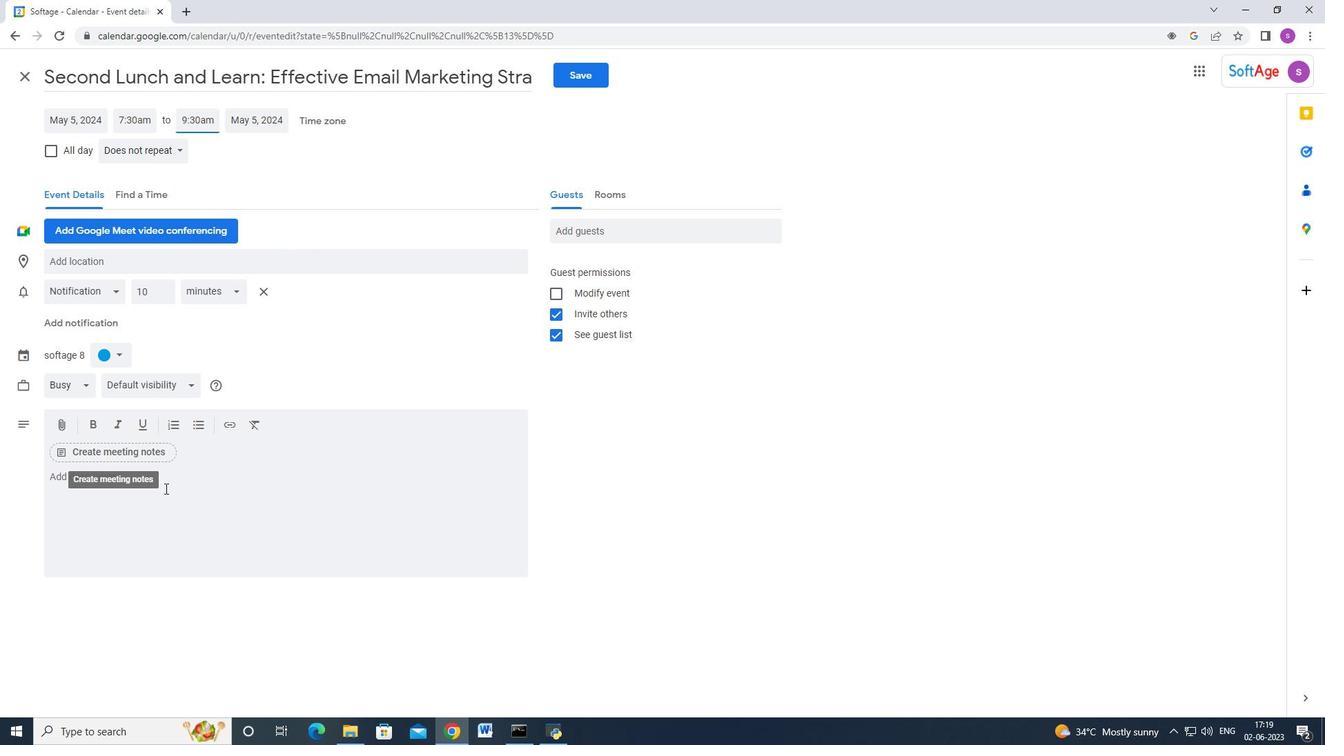 
Action: Key pressed <Key.shift>Throughout<Key.space>the<Key.space>retreat<Key.space><Key.backspace>,<Key.space>teams<Key.space>will<Key.space>engage<Key.space>in<Key.space>a<Key.space>variety<Key.space>of<Key.space>problem-solving<Key.space>activities<Key.space>that<Key.space>are<Key.space>designed<Key.space>to<Key.space>challenge<Key.space>their<Key.space>critical<Key.space>thinking<Key.space><Key.backspace>,<Key.space>decision-making,<Key.space>and<Key.space>collaboration<Key.space>skills.<Key.space><Key.shift>These<Key.space>actiov<Key.backspace><Key.backspace>vities<Key.backspace><Key.backspace>es<Key.space>will<Key.space>be<Key.space>carefully<Key.space>curated<Key.space>to<Key.space>promote<Key.space>teamo<Key.backspace>work,<Key.space>innovation,<Key.space>and<Key.space>a<Key.space>growth<Key.space><Key.shift>M<Key.backspace>mindset.
Screenshot: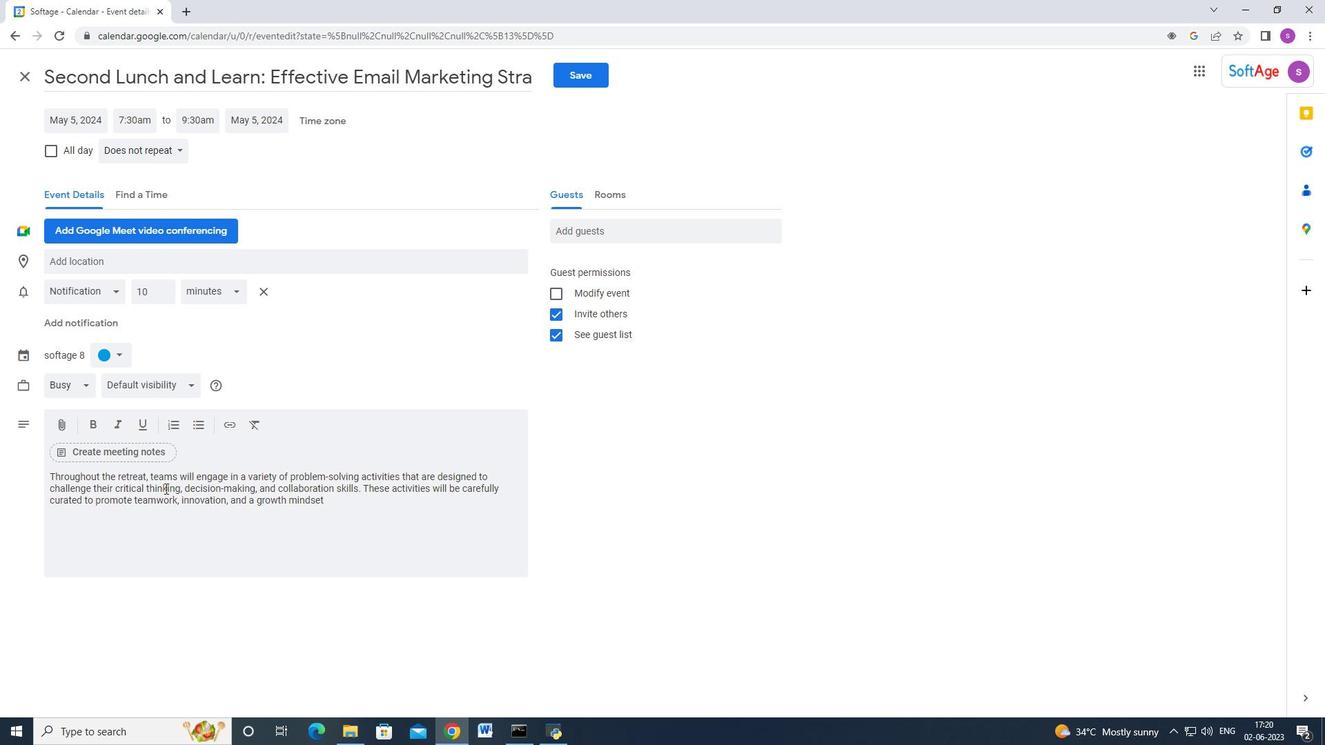
Action: Mouse moved to (123, 355)
Screenshot: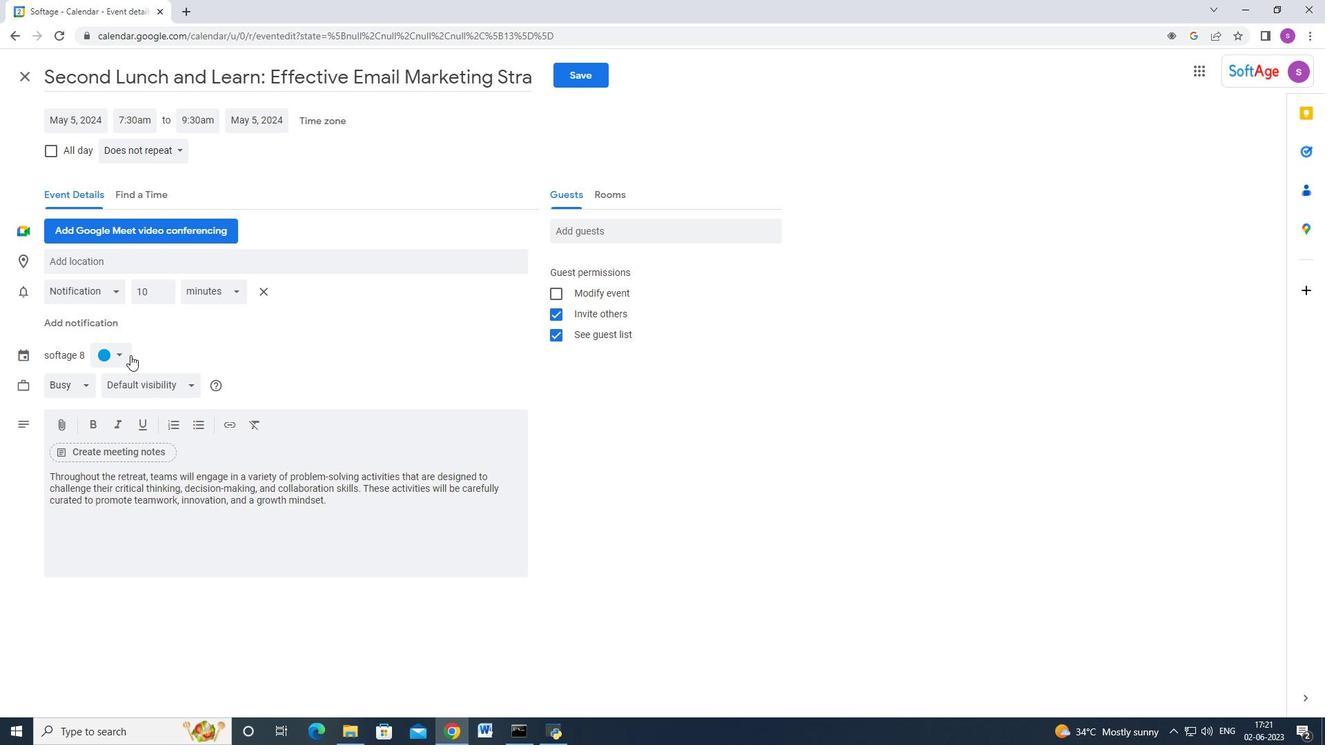 
Action: Mouse pressed left at (123, 355)
Screenshot: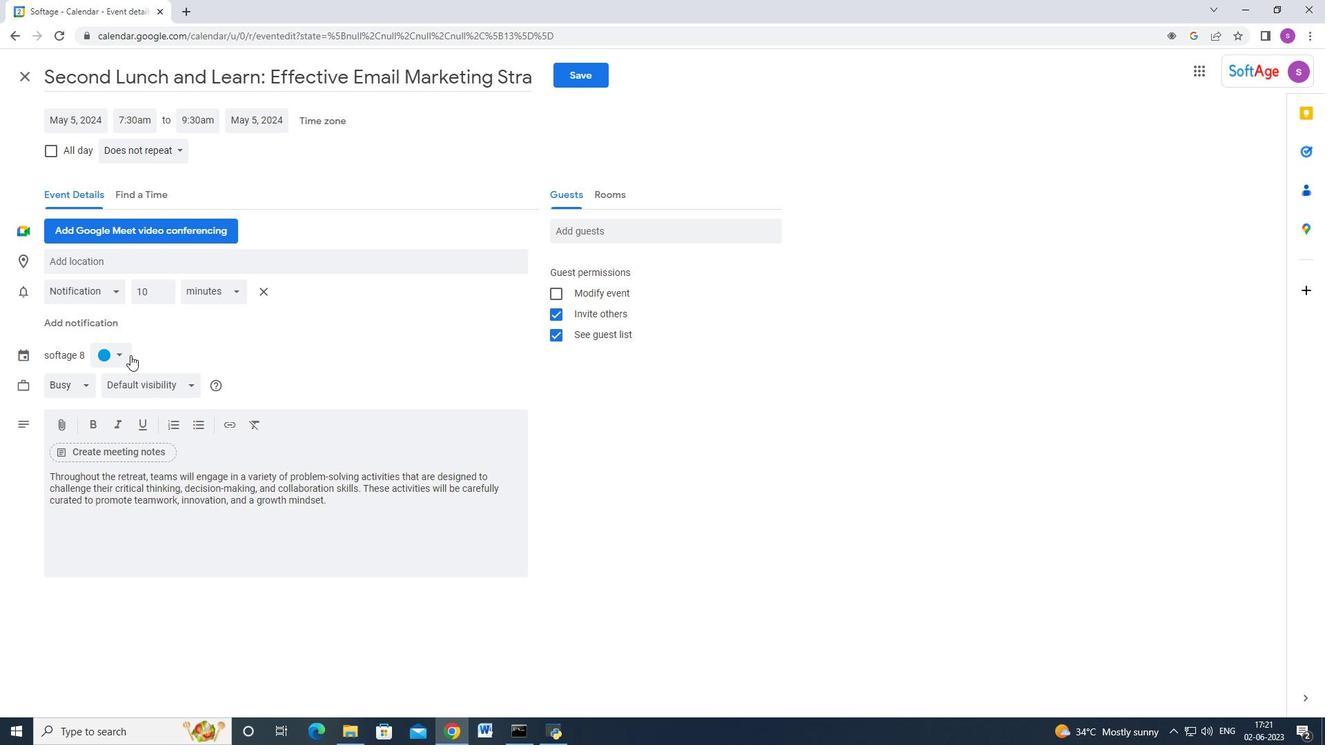 
Action: Mouse moved to (121, 373)
Screenshot: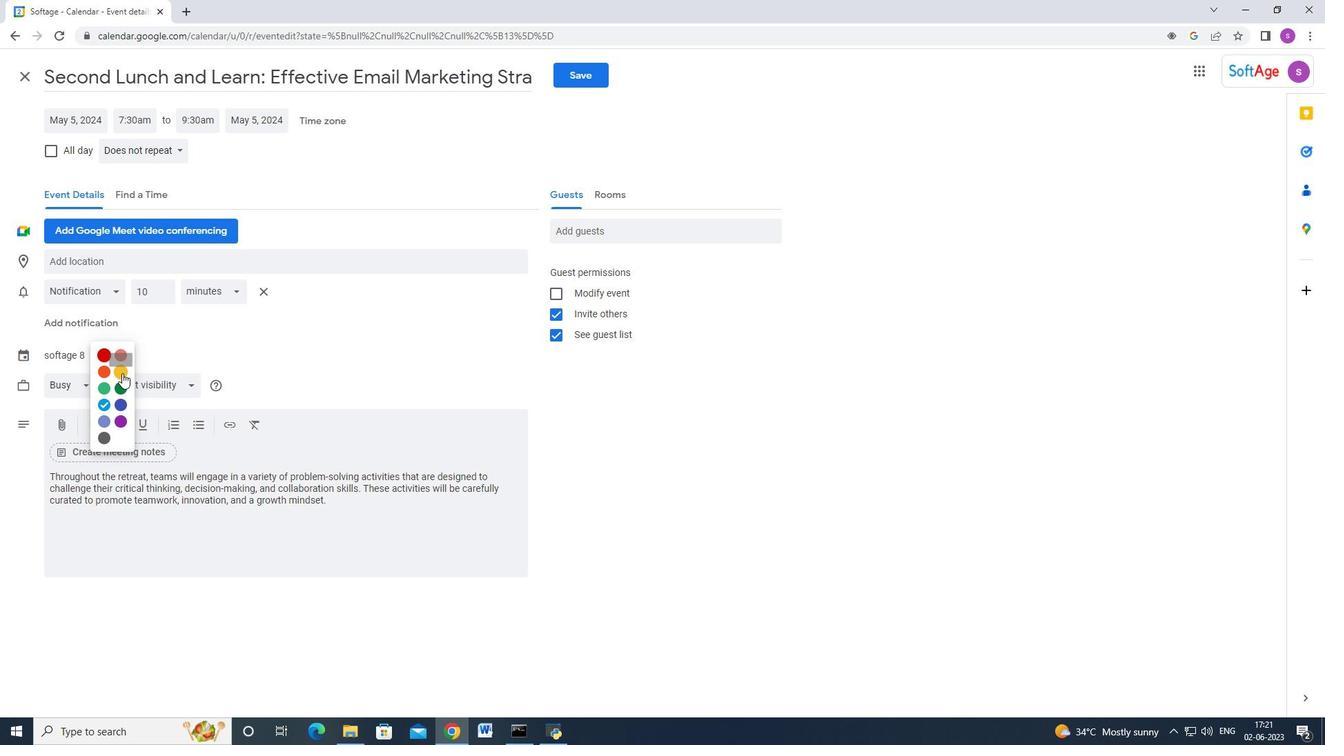 
Action: Mouse pressed left at (121, 373)
Screenshot: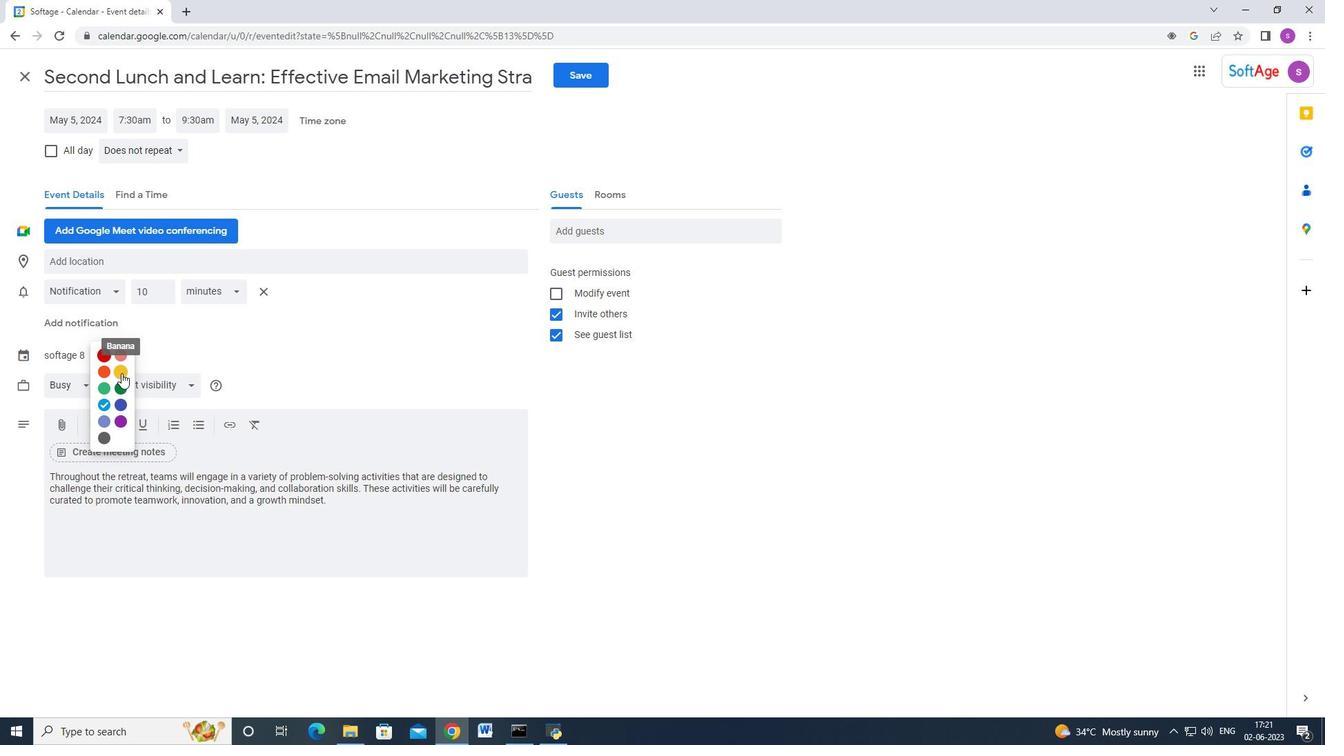 
Action: Mouse moved to (131, 261)
Screenshot: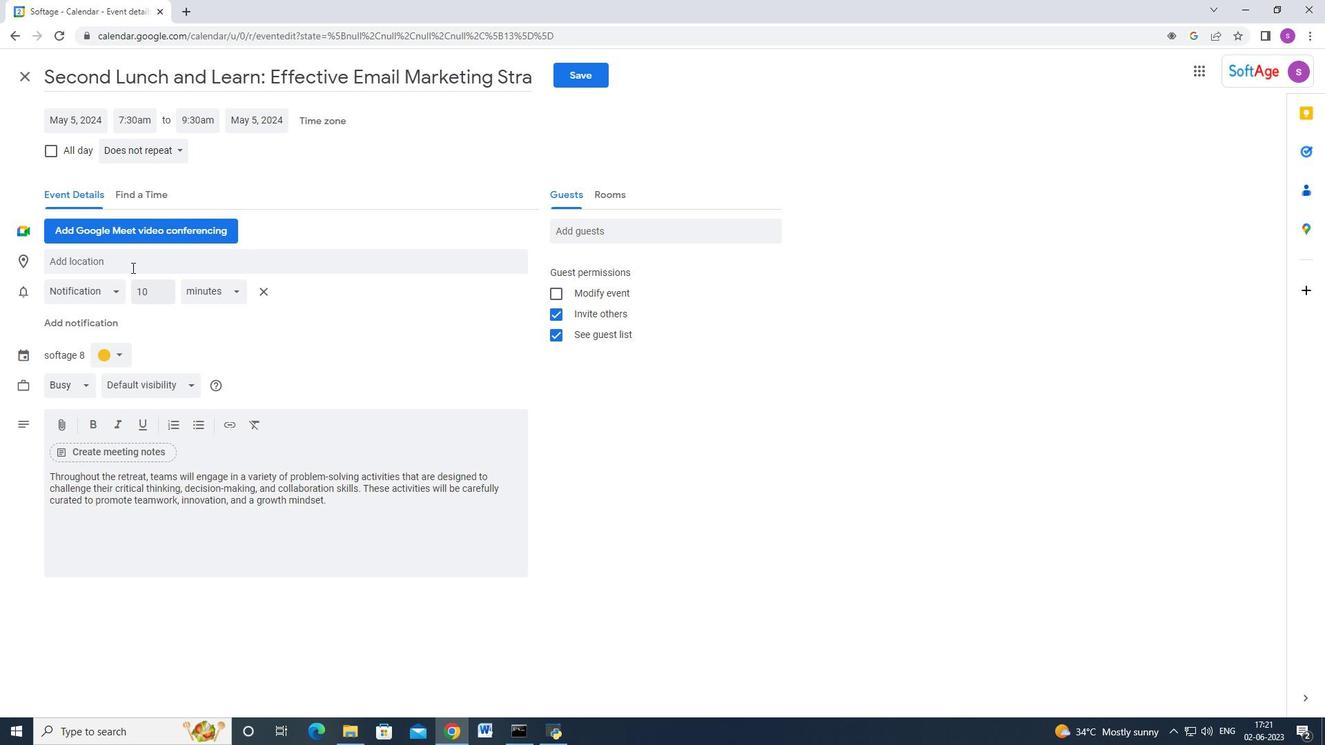 
Action: Mouse pressed left at (131, 261)
Screenshot: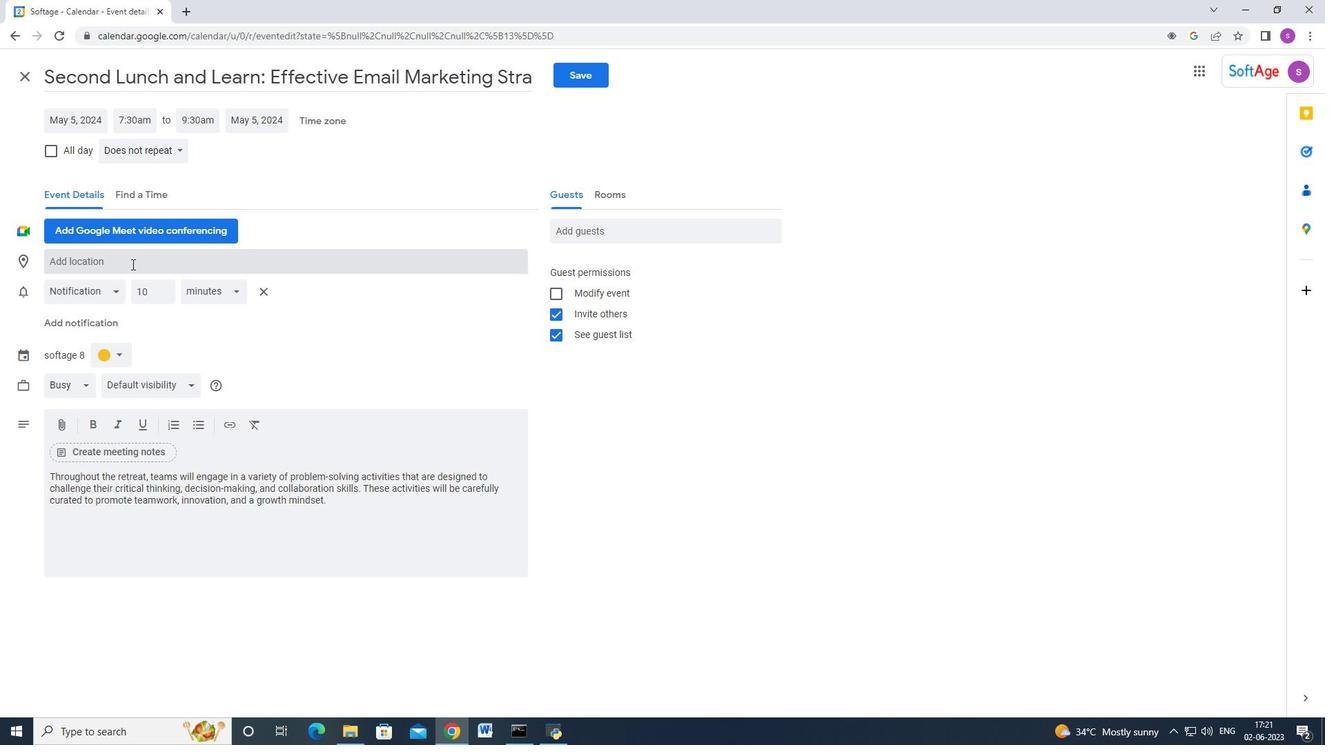 
Action: Key pressed <Key.shift_r>Ankara<Key.space><Key.backspace>,<Key.space><Key.shift>Turkey<Key.enter>
Screenshot: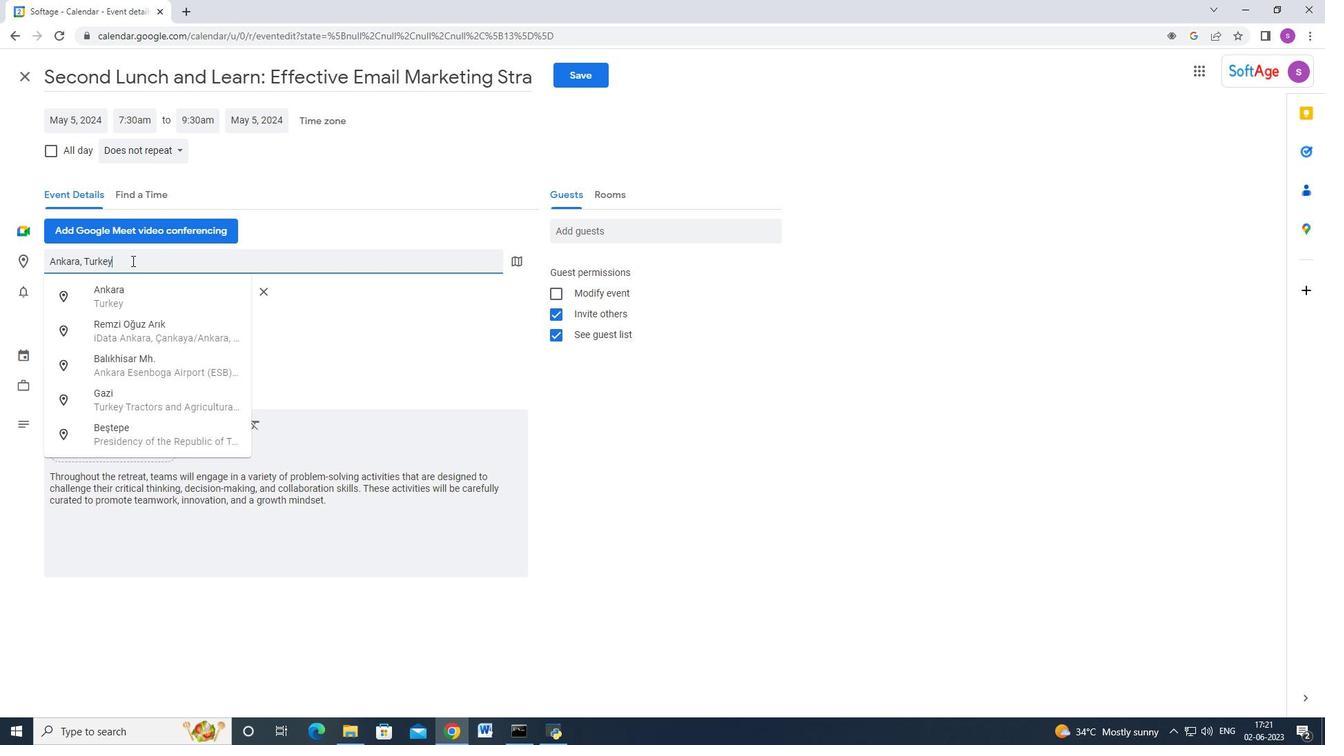 
Action: Mouse moved to (616, 228)
Screenshot: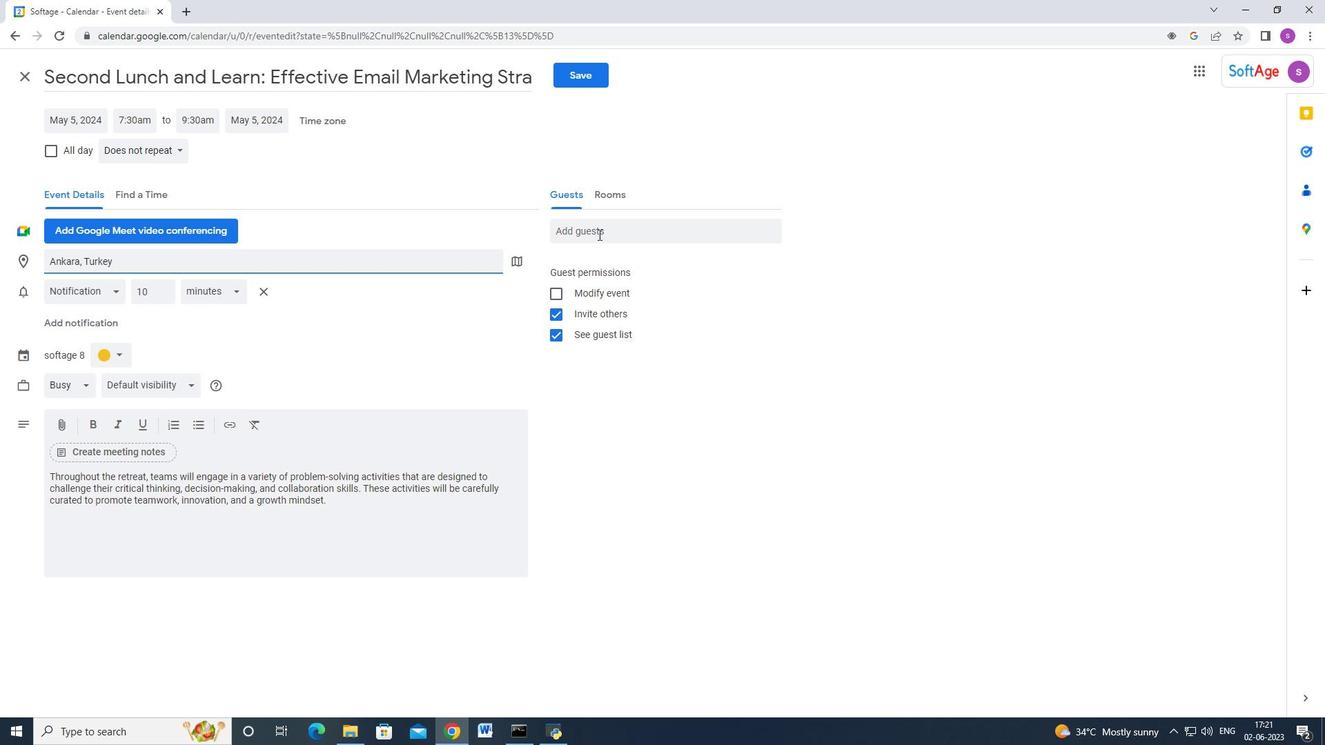 
Action: Mouse pressed left at (616, 228)
Screenshot: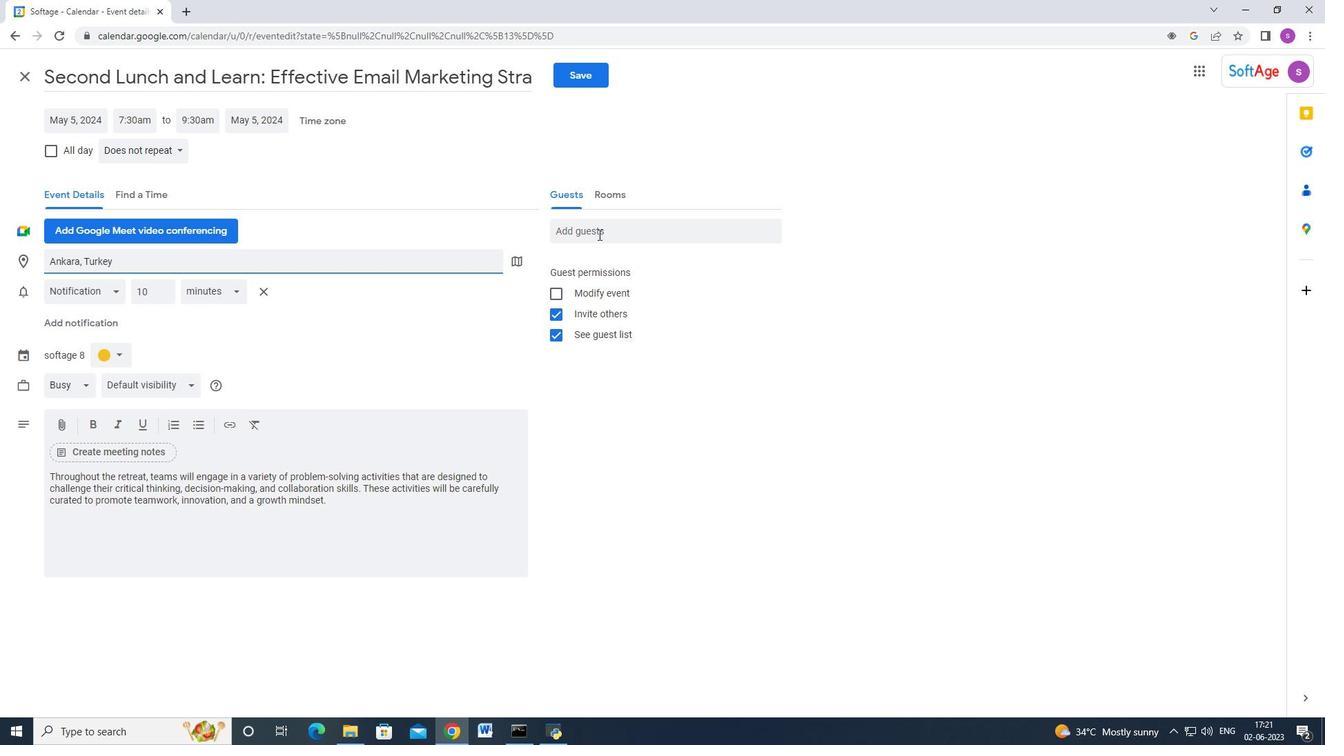 
Action: Mouse moved to (616, 228)
Screenshot: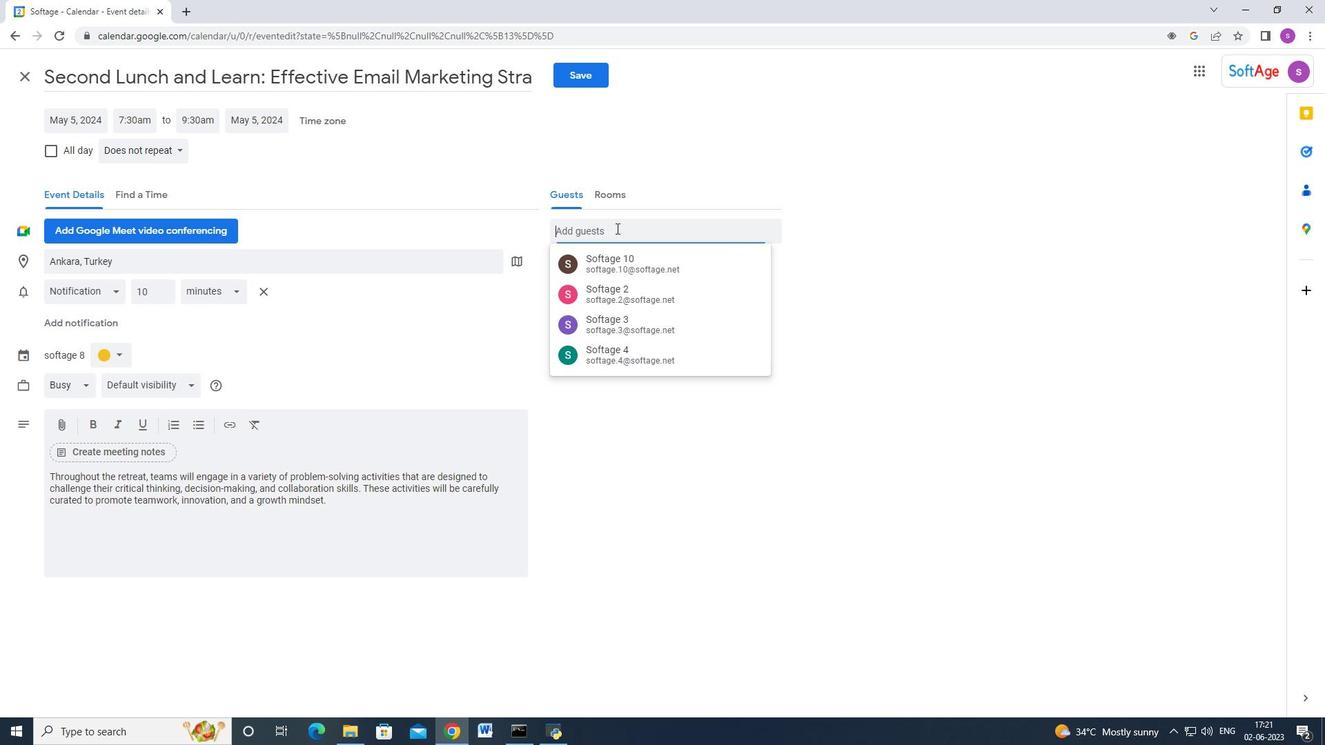 
Action: Key pressed softage.2<Key.shift_r>@softage.net<Key.enter>softage.3<Key.shift_r>@softage.net<Key.enter>
Screenshot: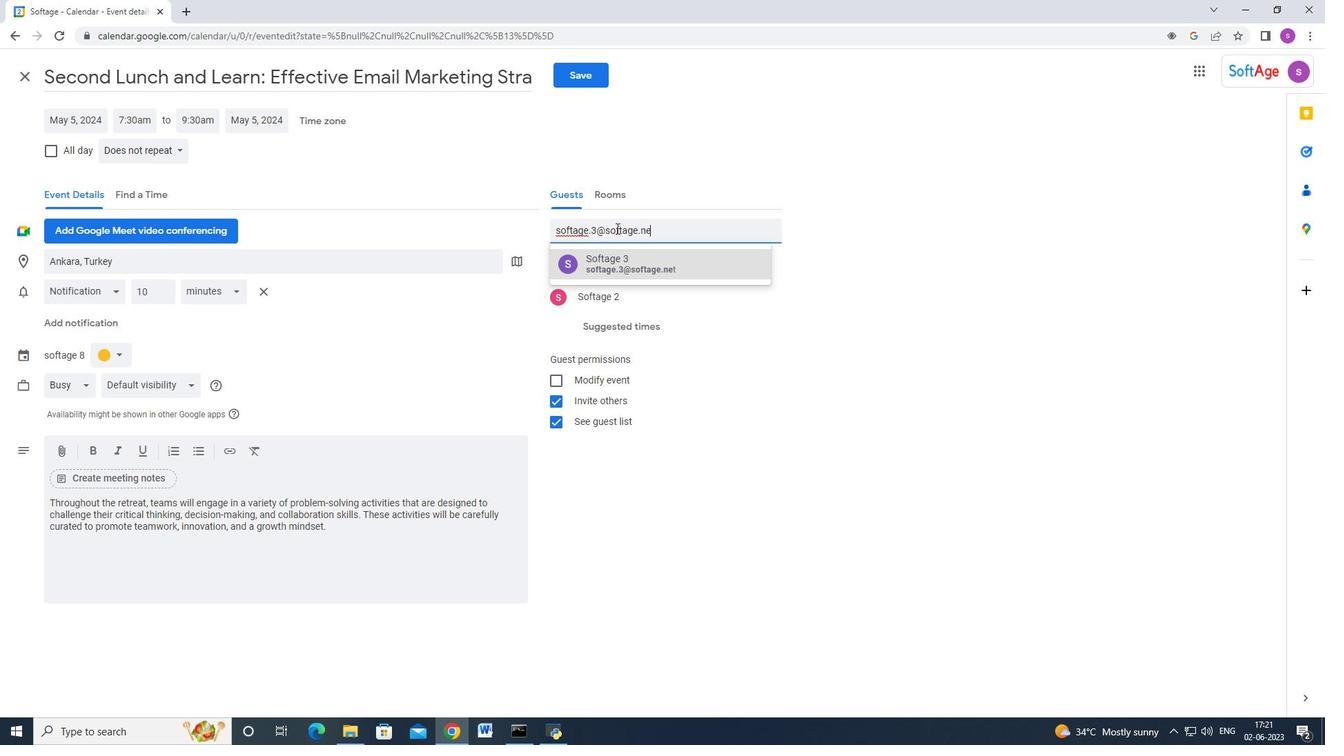 
Action: Mouse moved to (608, 223)
Screenshot: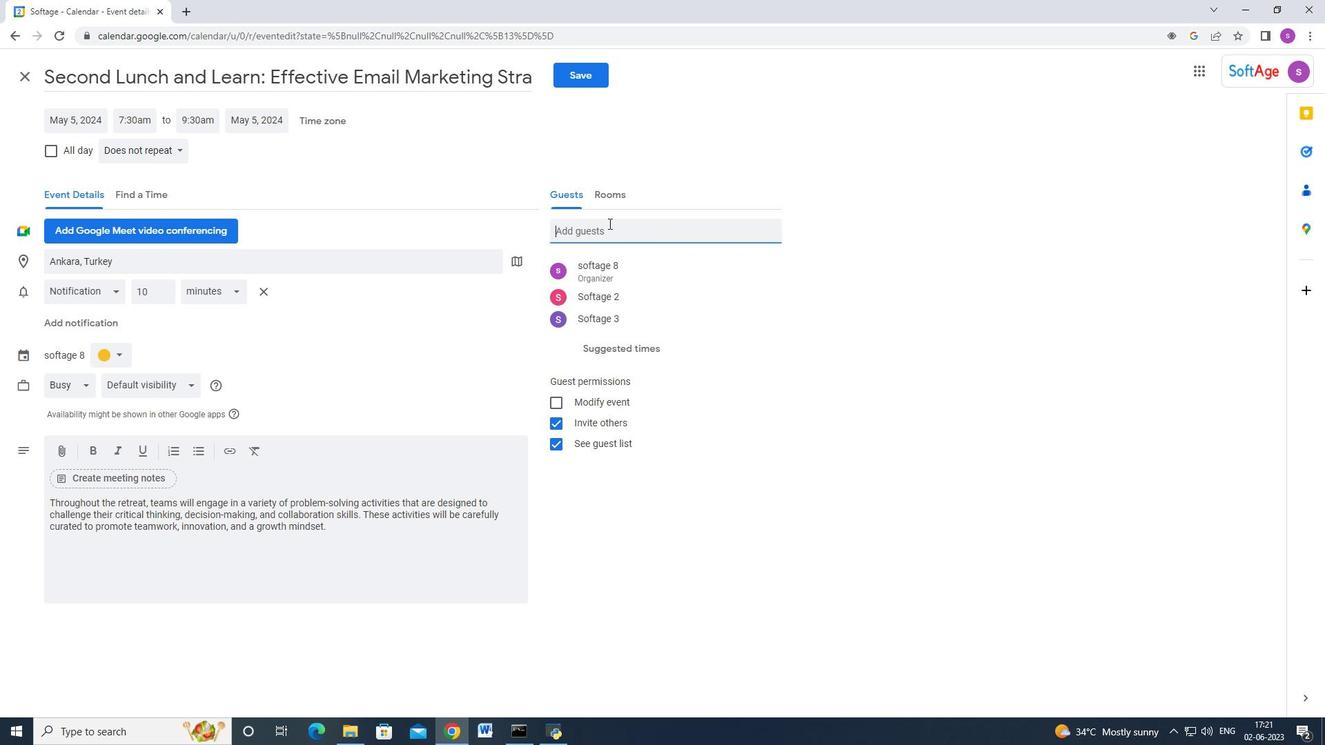 
